Task: Look for space in Zherdevka, Russia from 12th August, 2023 to 16th August, 2023 for 8 adults in price range Rs.10000 to Rs.16000. Place can be private room with 8 bedrooms having 8 beds and 8 bathrooms. Property type can be house, flat, guest house, hotel. Amenities needed are: wifi, TV, free parkinig on premises, gym, breakfast. Booking option can be shelf check-in. Required host language is English.
Action: Mouse moved to (401, 109)
Screenshot: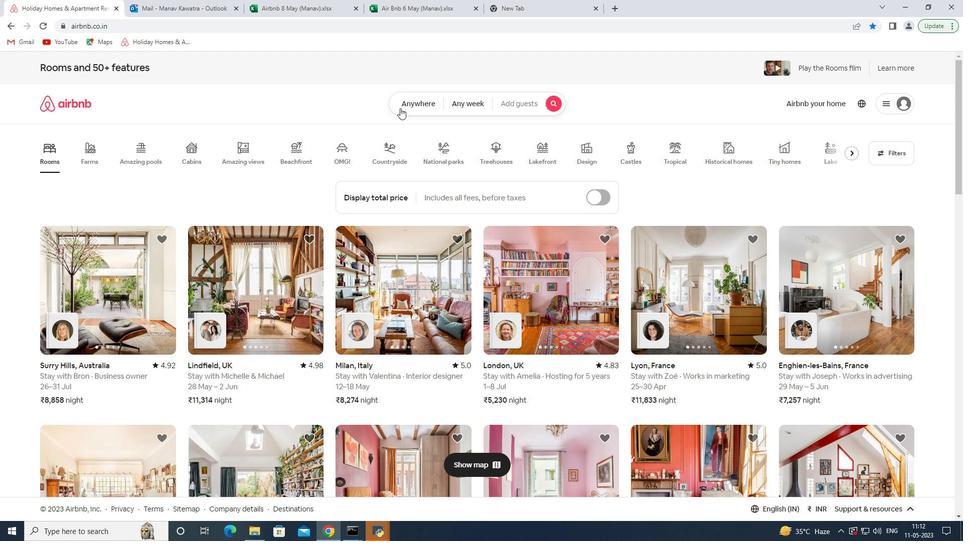 
Action: Mouse pressed left at (401, 109)
Screenshot: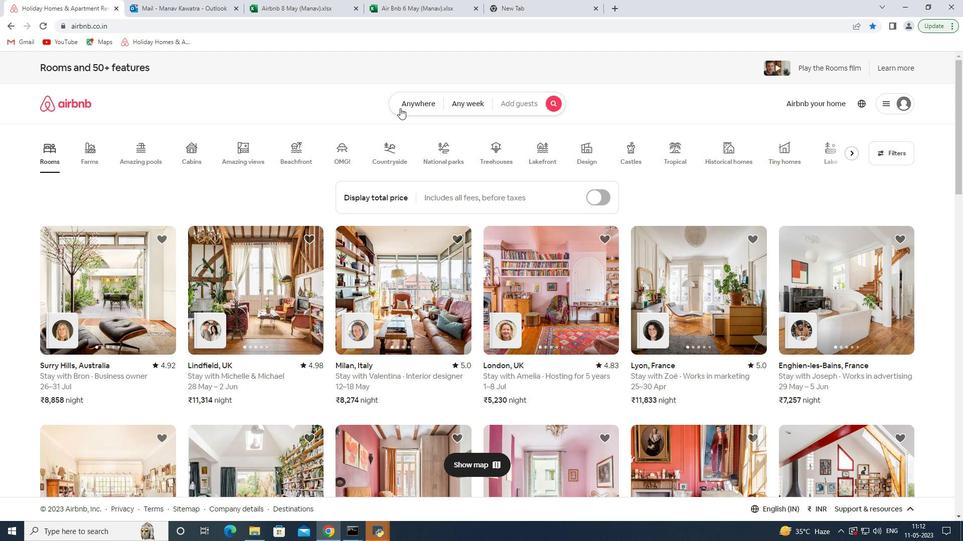 
Action: Mouse moved to (369, 144)
Screenshot: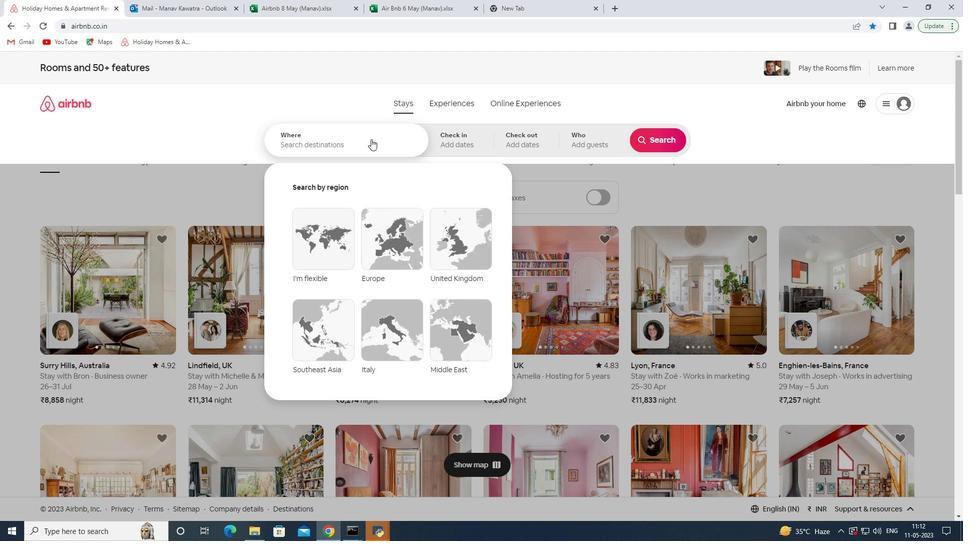
Action: Mouse pressed left at (369, 144)
Screenshot: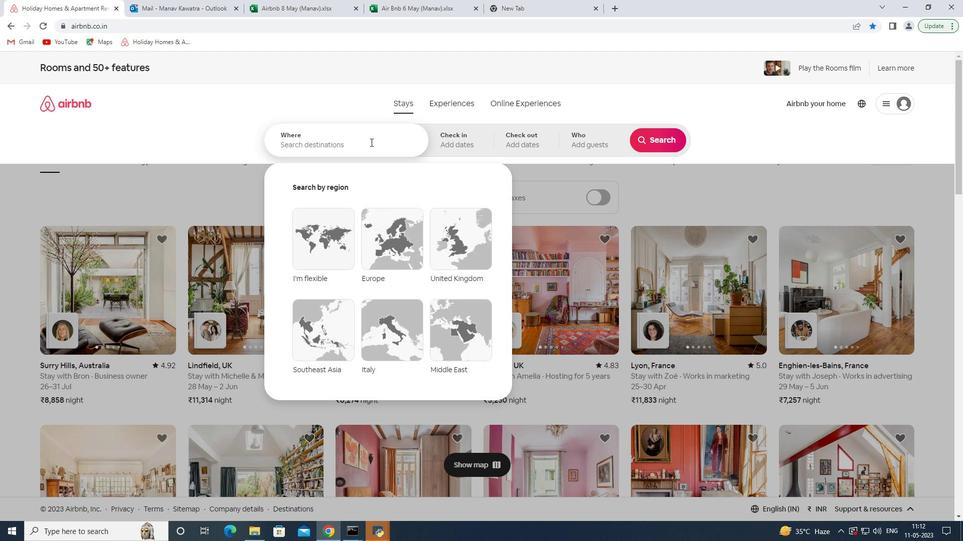 
Action: Key pressed <Key.shift><Key.shift><Key.shift><Key.shift><Key.shift><Key.shift><Key.shift><Key.shift><Key.shift><Key.shift>Zherdevka<Key.space><Key.shift><Key.shift><Key.shift>Russia<Key.space><Key.enter>
Screenshot: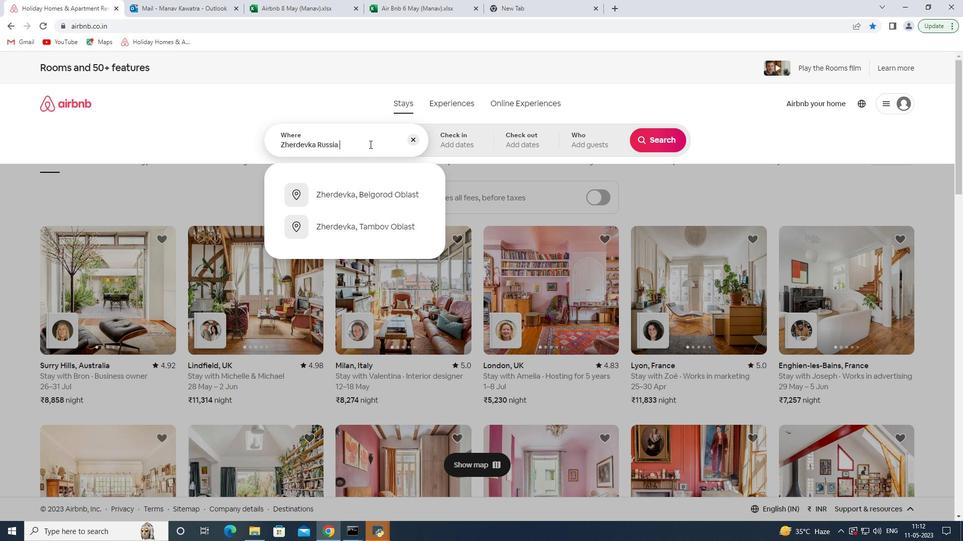 
Action: Mouse moved to (649, 217)
Screenshot: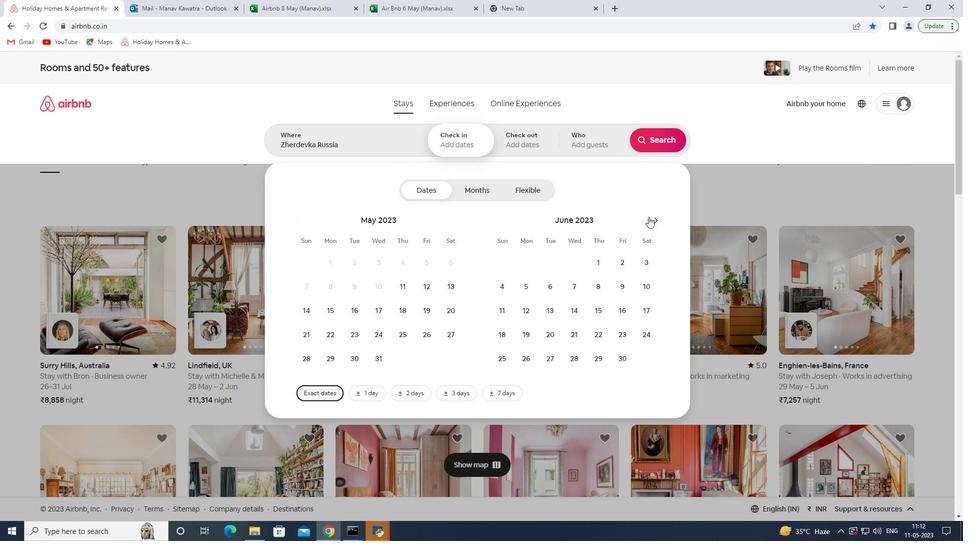 
Action: Mouse pressed left at (649, 217)
Screenshot: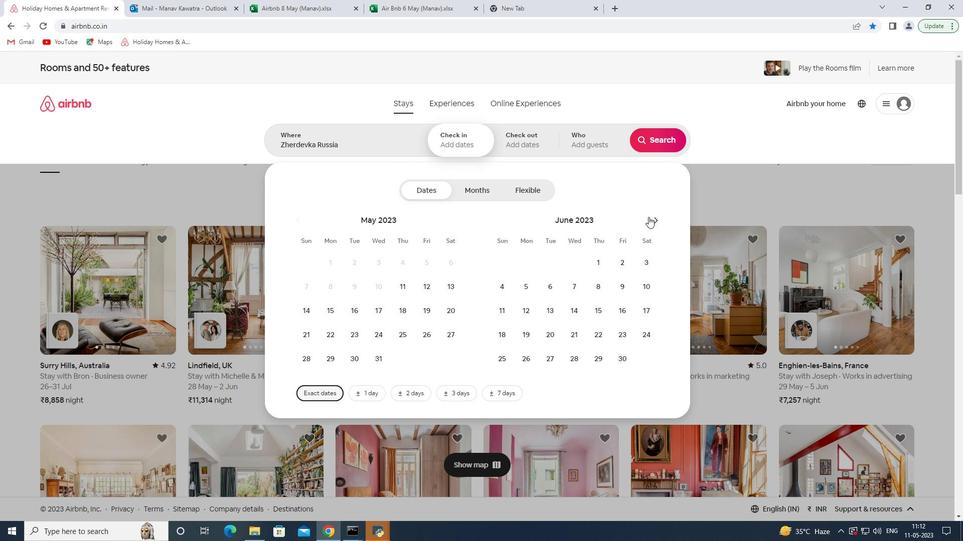 
Action: Mouse pressed left at (649, 217)
Screenshot: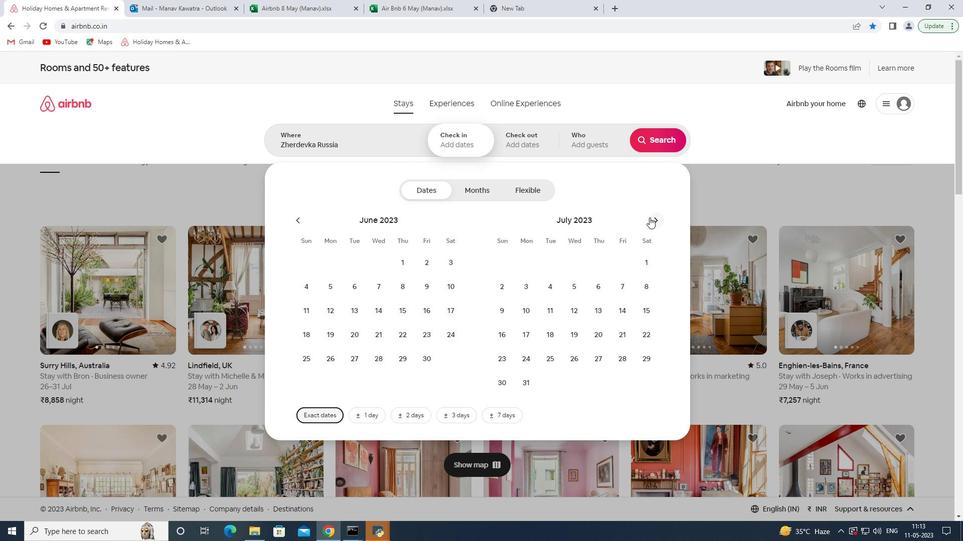 
Action: Mouse moved to (648, 285)
Screenshot: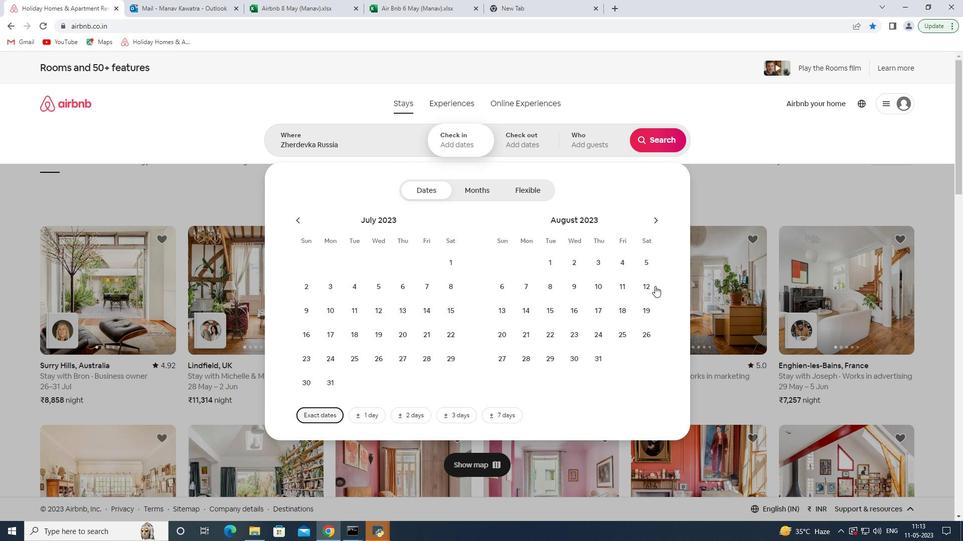 
Action: Mouse pressed left at (648, 285)
Screenshot: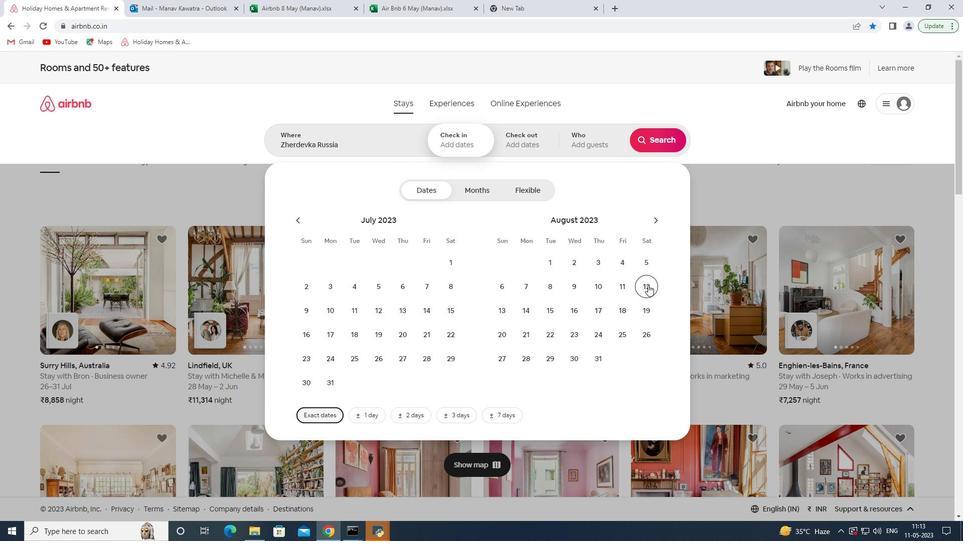 
Action: Mouse moved to (651, 218)
Screenshot: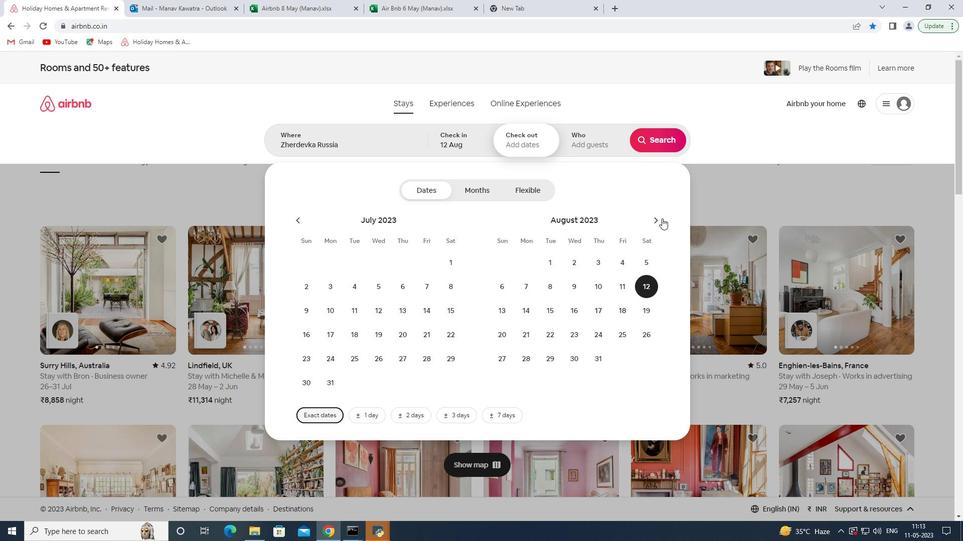 
Action: Mouse pressed left at (651, 218)
Screenshot: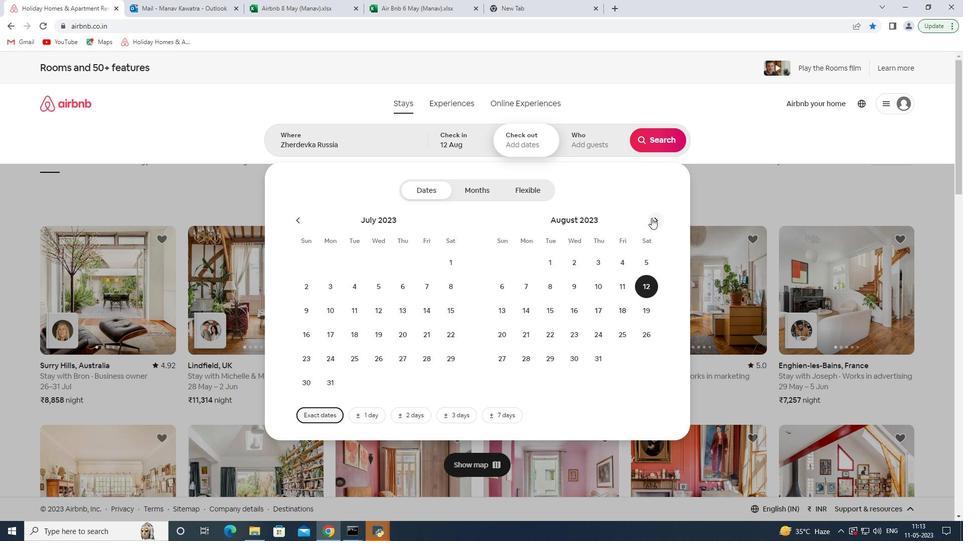 
Action: Mouse moved to (375, 319)
Screenshot: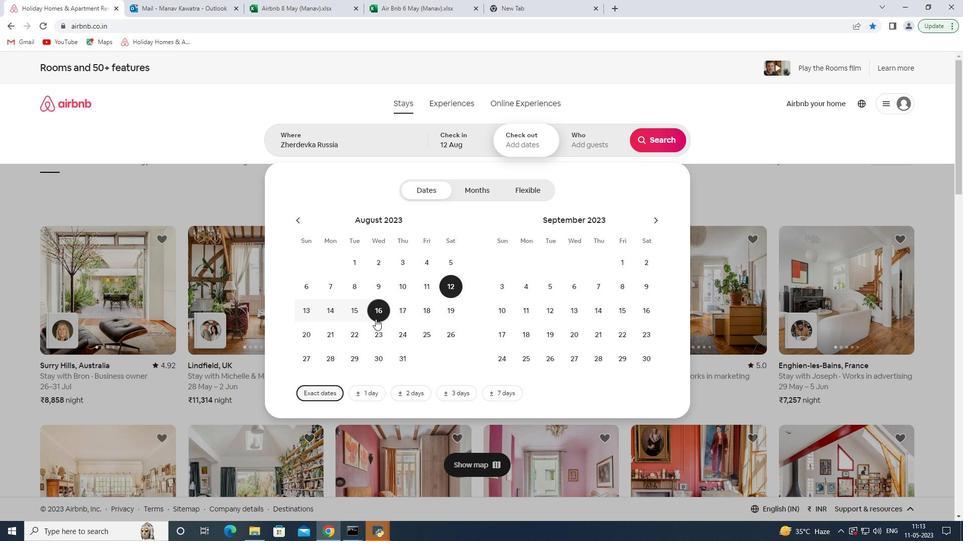 
Action: Mouse pressed left at (375, 319)
Screenshot: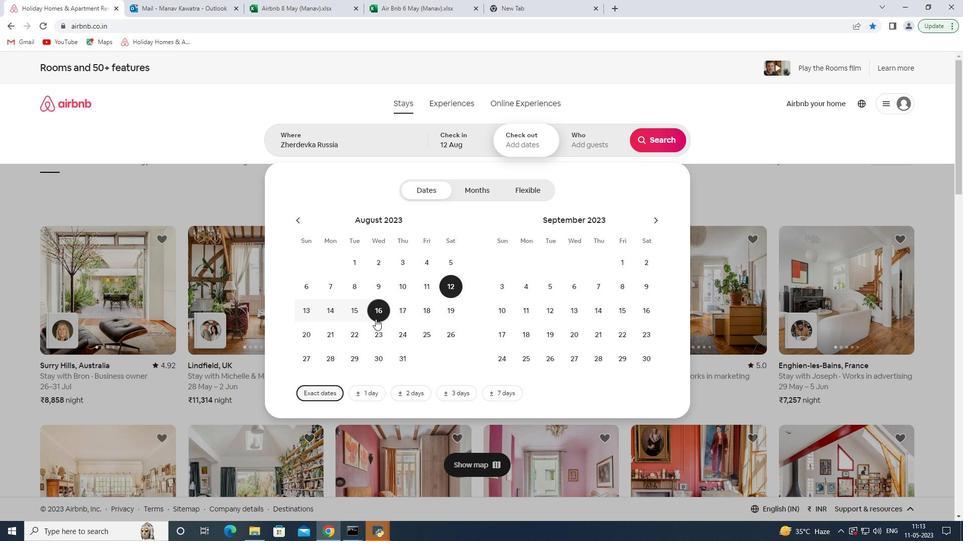 
Action: Mouse moved to (599, 147)
Screenshot: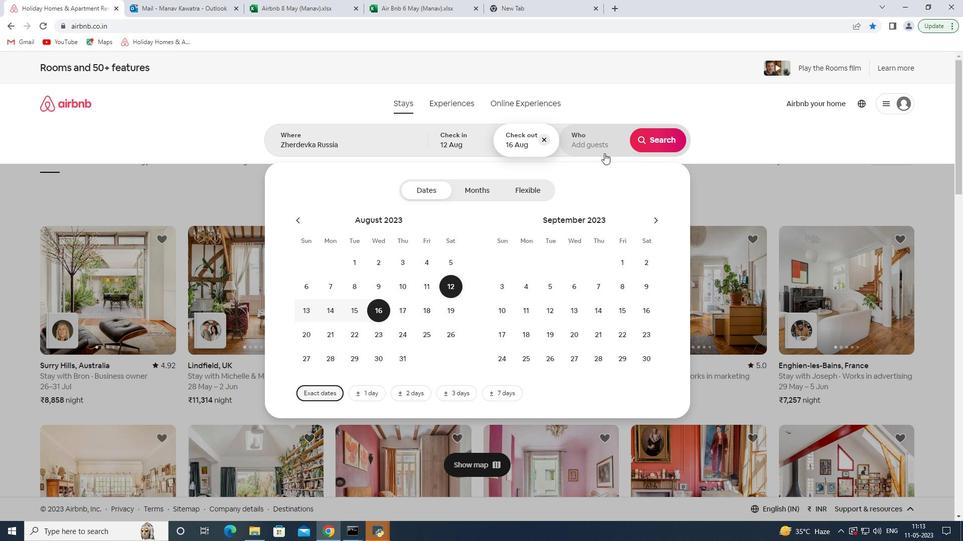 
Action: Mouse pressed left at (599, 147)
Screenshot: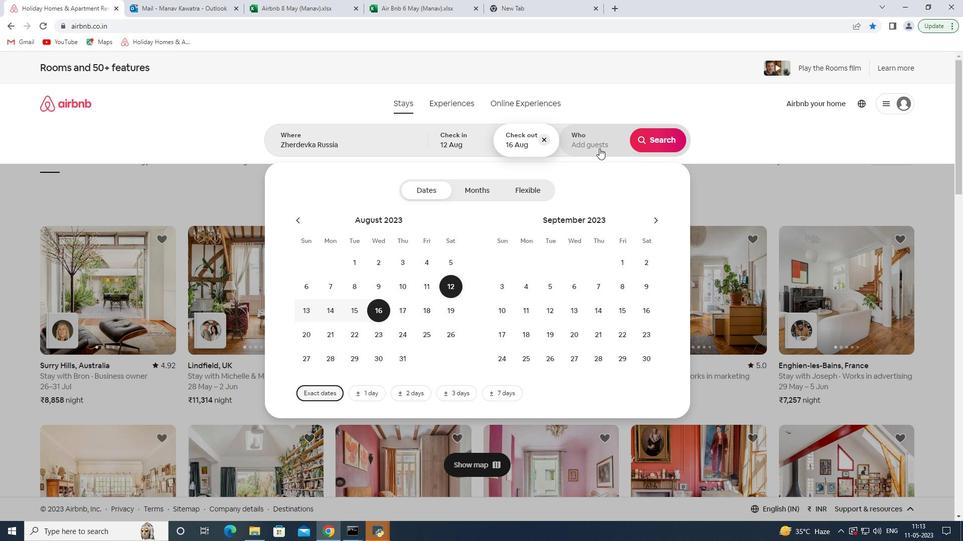 
Action: Mouse moved to (665, 197)
Screenshot: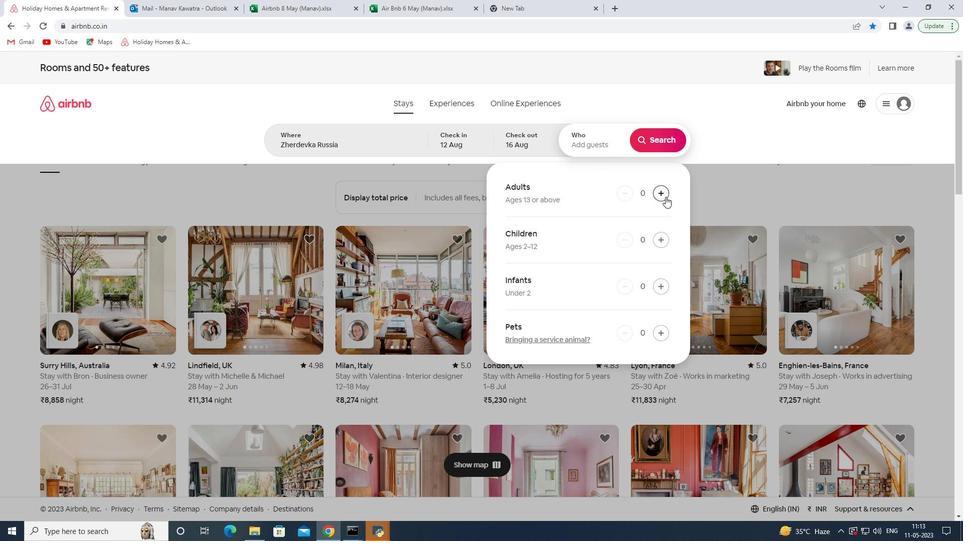 
Action: Mouse pressed left at (665, 197)
Screenshot: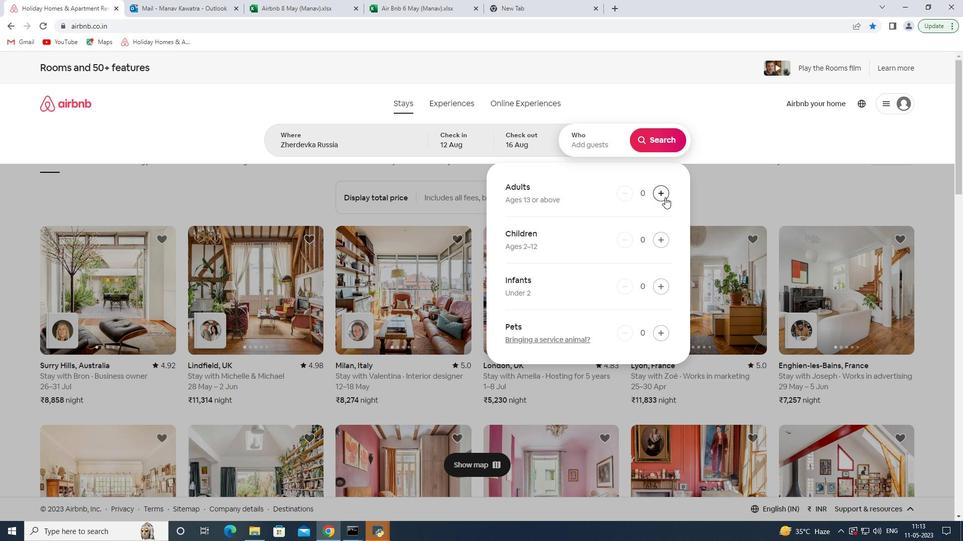 
Action: Mouse moved to (662, 197)
Screenshot: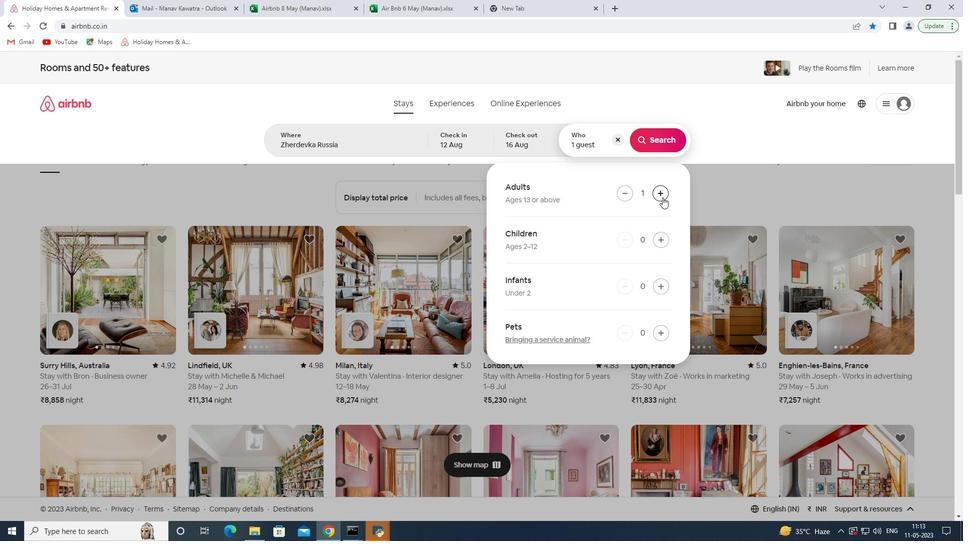 
Action: Mouse pressed left at (662, 197)
Screenshot: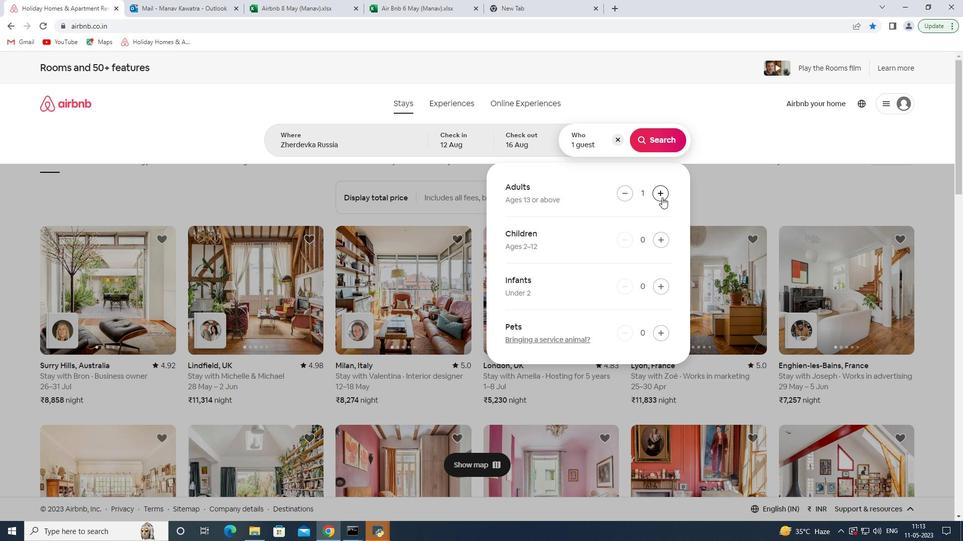 
Action: Mouse pressed left at (662, 197)
Screenshot: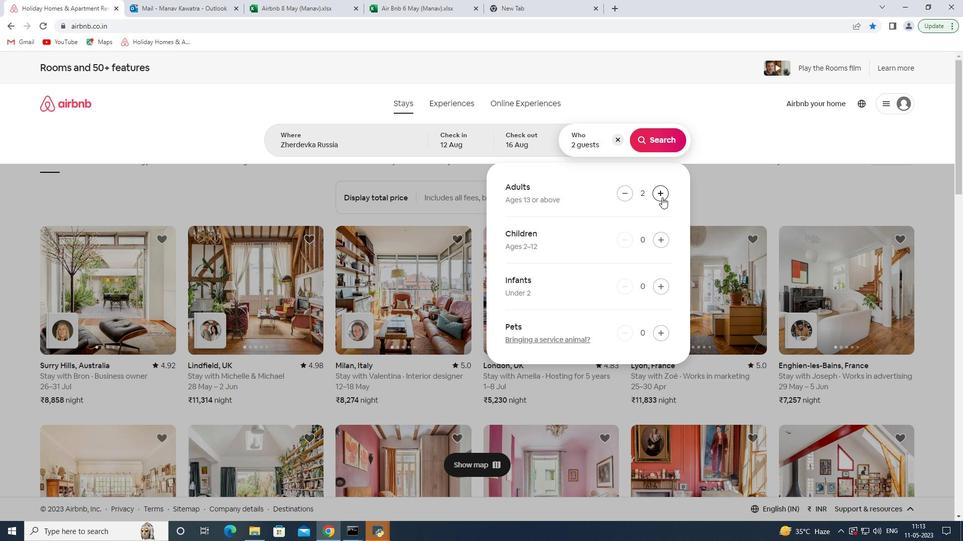 
Action: Mouse pressed left at (662, 197)
Screenshot: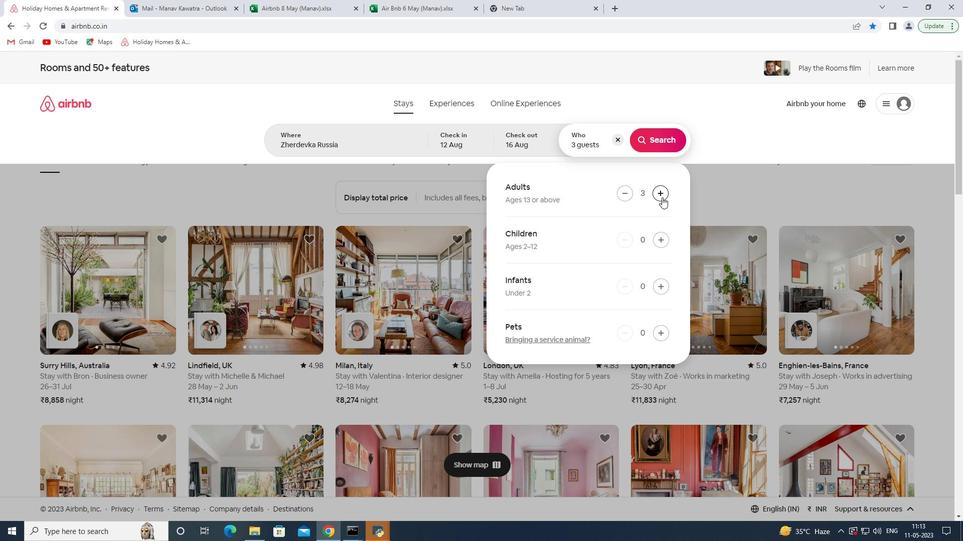
Action: Mouse pressed left at (662, 197)
Screenshot: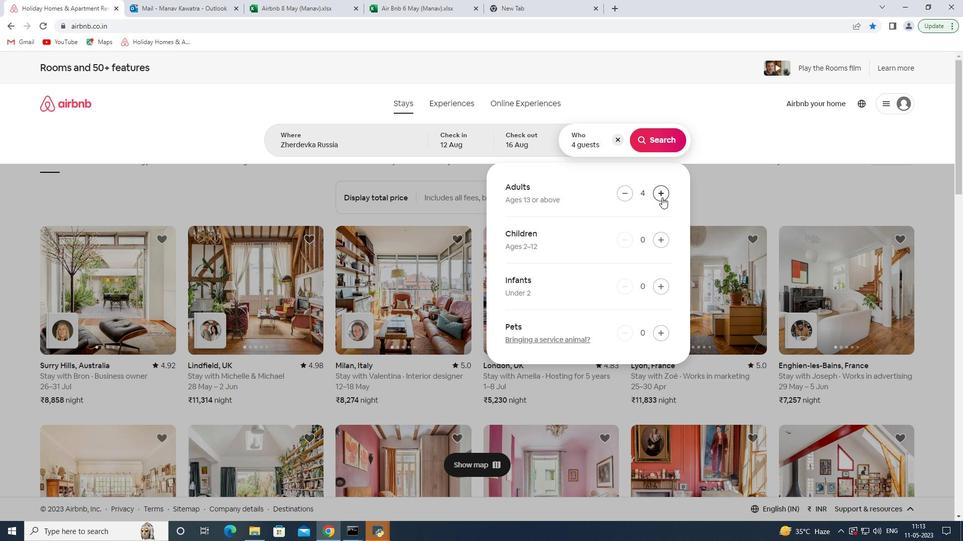 
Action: Mouse pressed left at (662, 197)
Screenshot: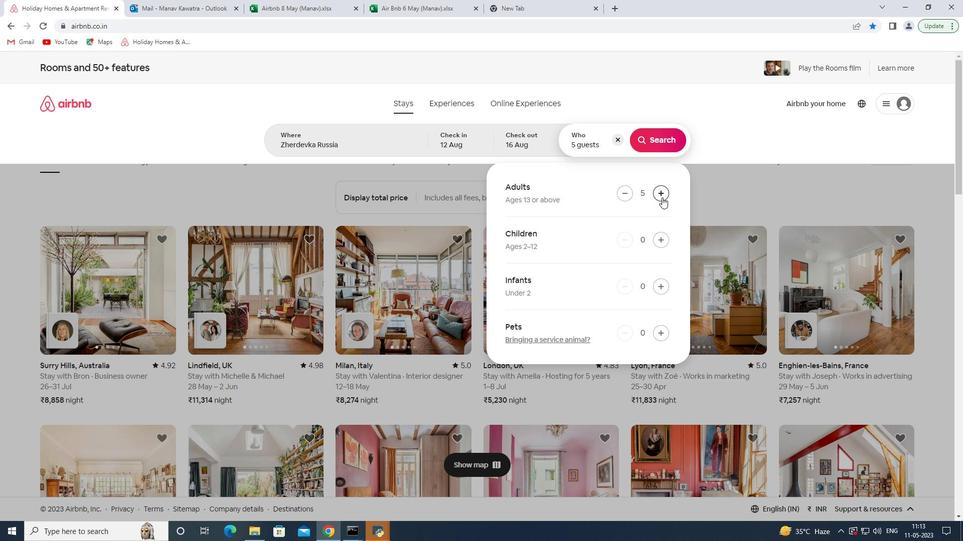 
Action: Mouse pressed left at (662, 197)
Screenshot: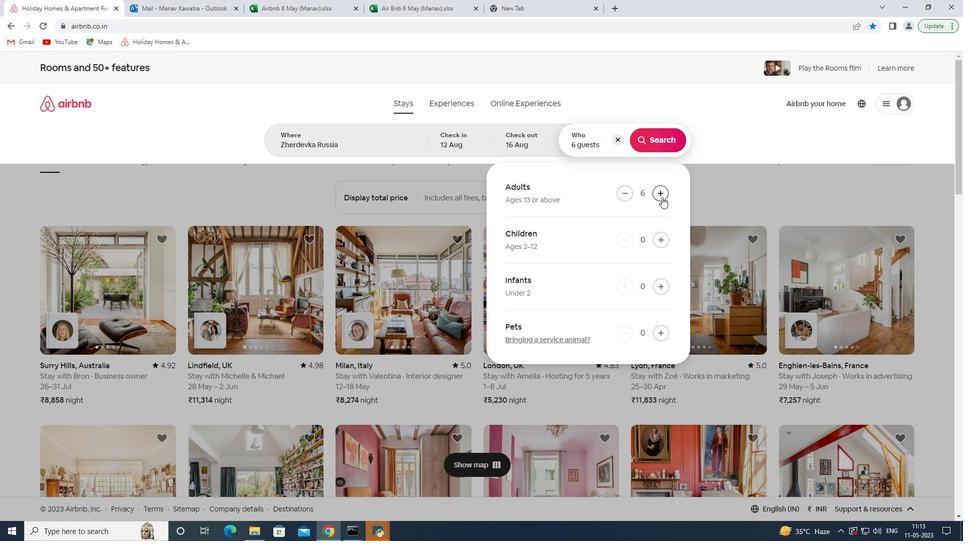 
Action: Mouse pressed left at (662, 197)
Screenshot: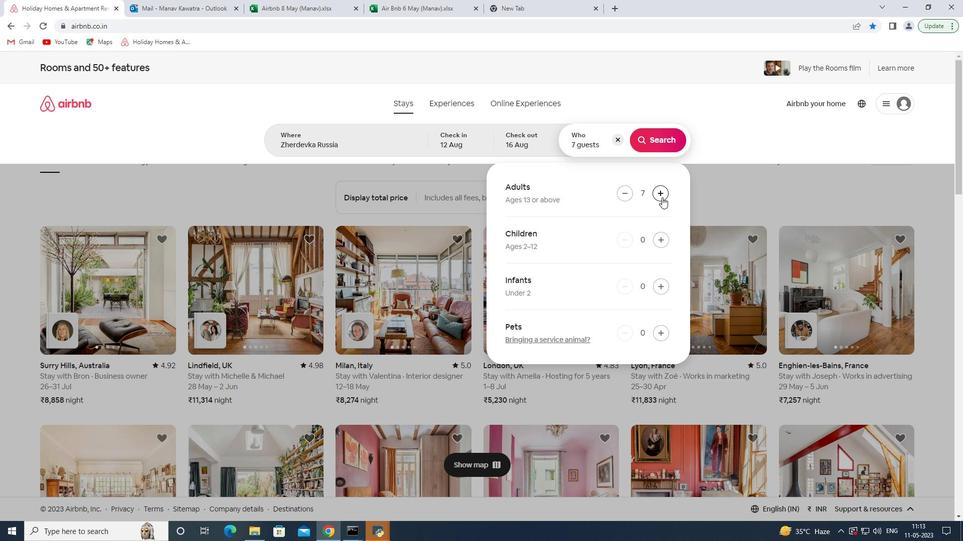 
Action: Mouse moved to (667, 142)
Screenshot: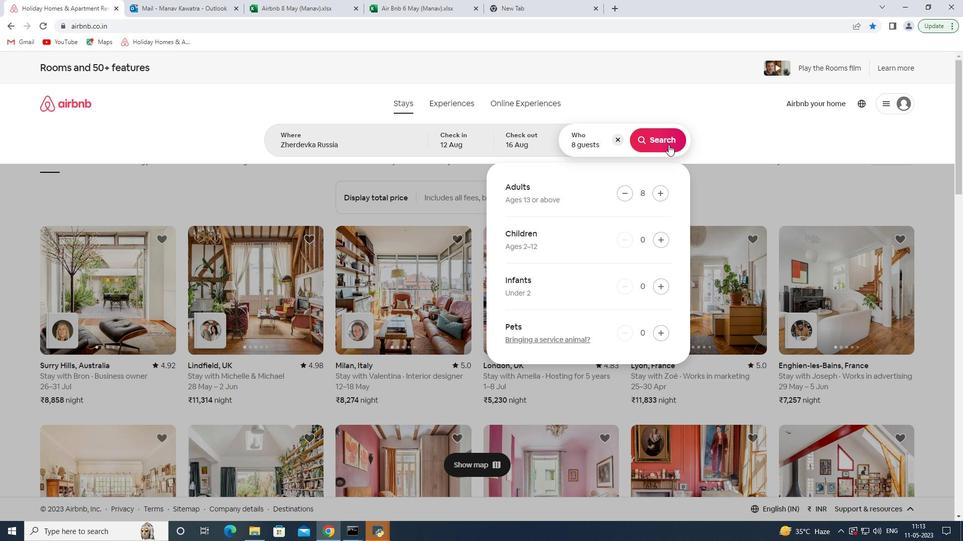 
Action: Mouse pressed left at (667, 142)
Screenshot: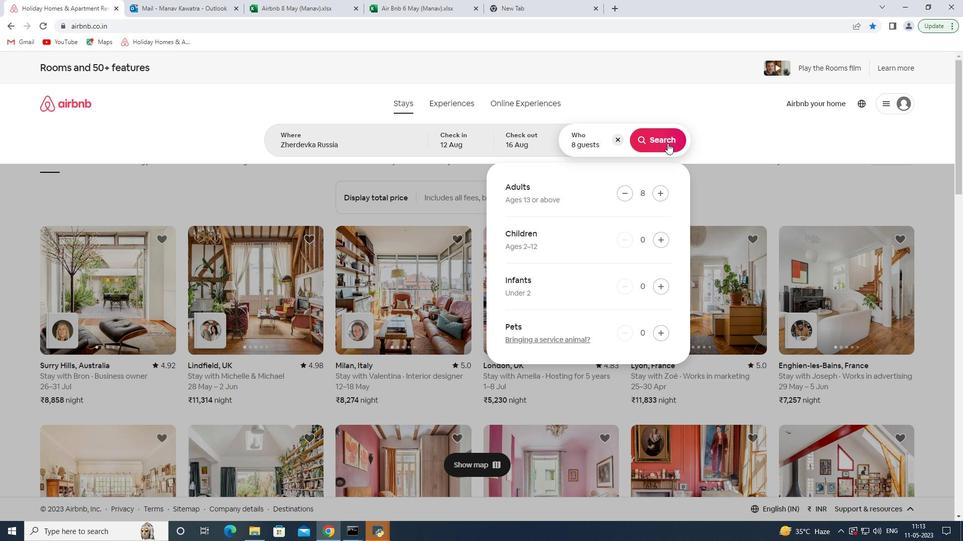 
Action: Mouse moved to (917, 108)
Screenshot: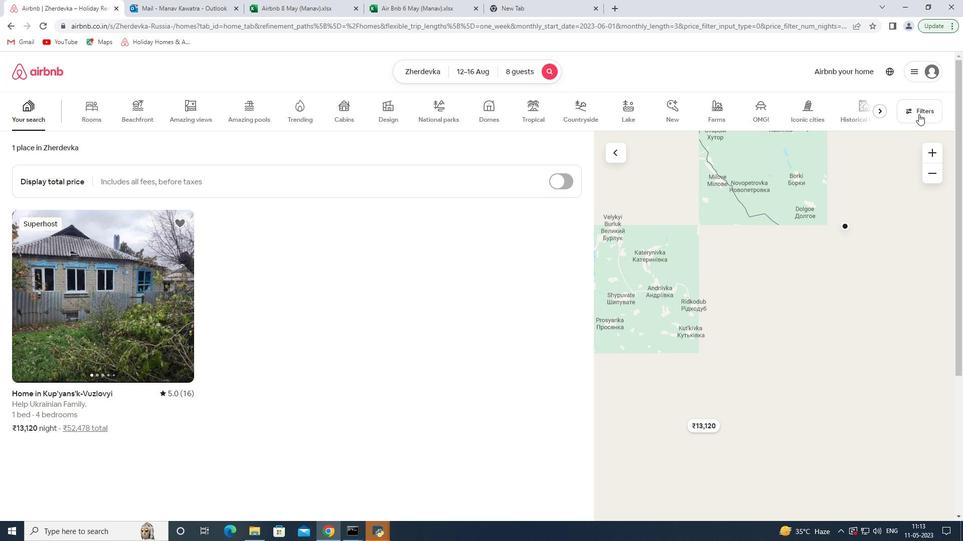 
Action: Mouse pressed left at (917, 108)
Screenshot: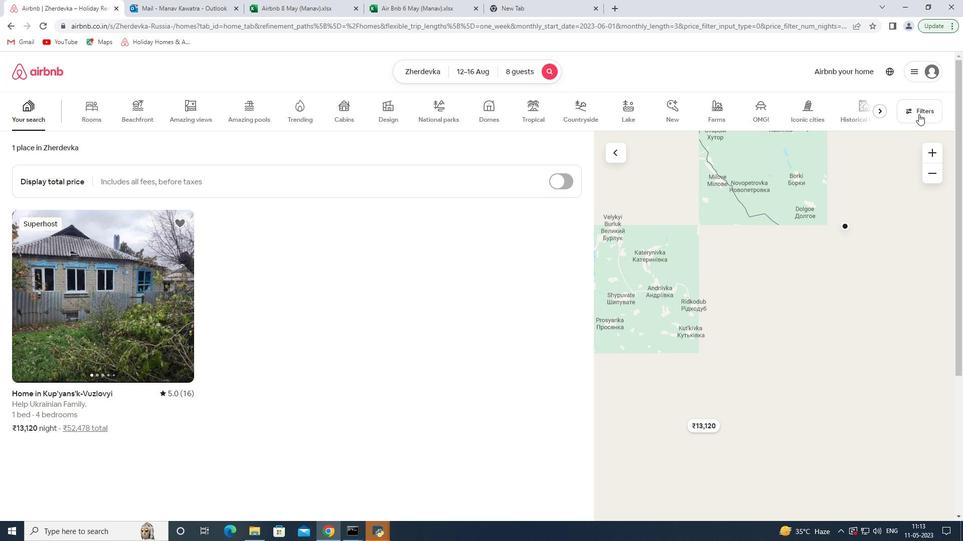 
Action: Mouse moved to (350, 361)
Screenshot: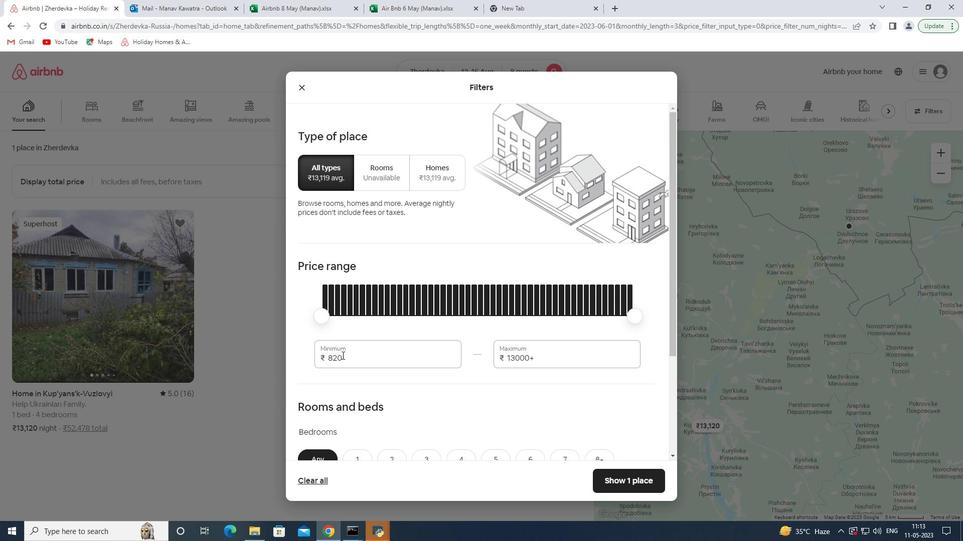 
Action: Mouse pressed left at (350, 361)
Screenshot: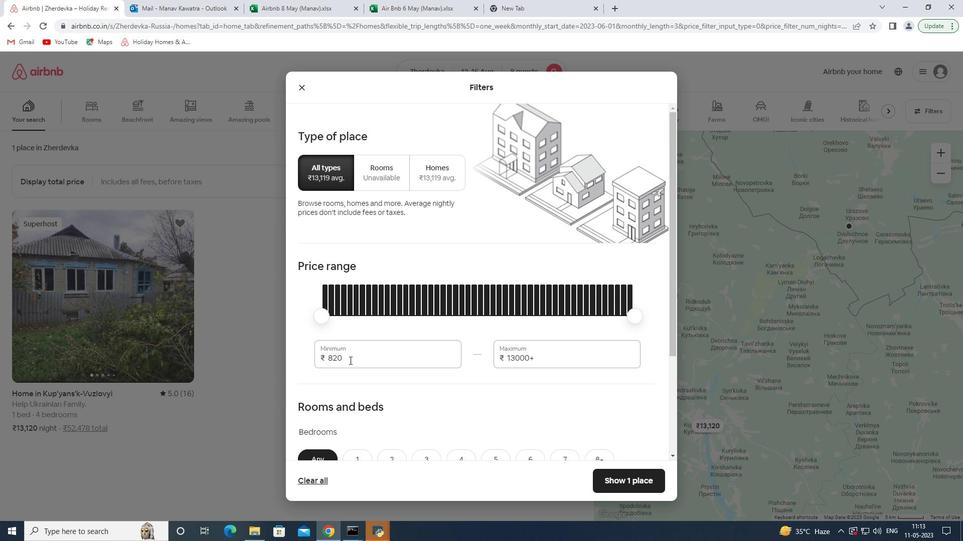 
Action: Mouse pressed left at (350, 361)
Screenshot: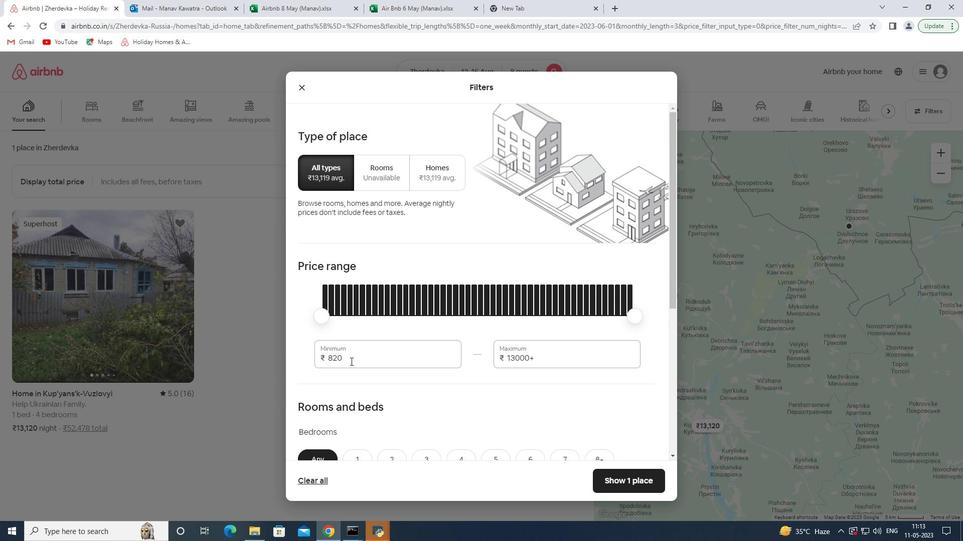 
Action: Mouse moved to (351, 361)
Screenshot: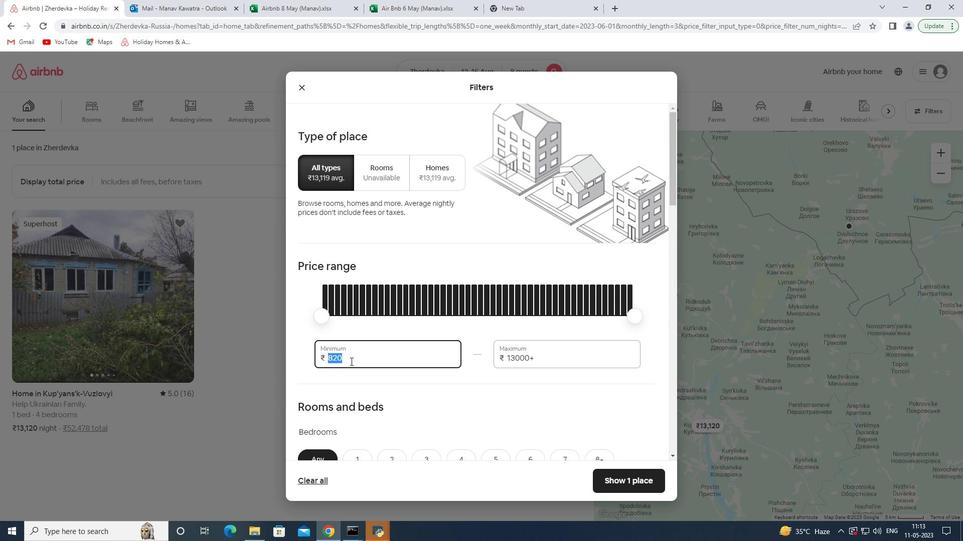 
Action: Key pressed 10000<Key.tab>16000
Screenshot: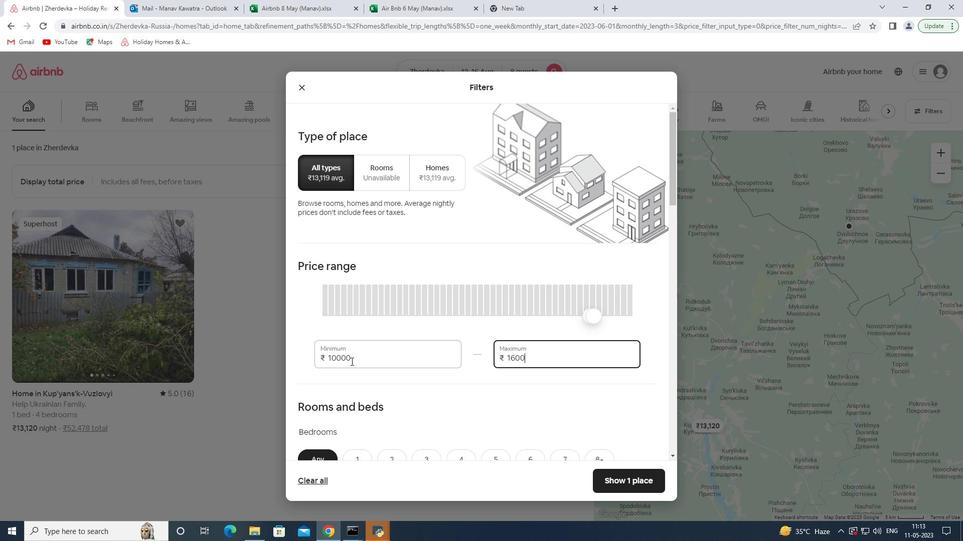 
Action: Mouse moved to (366, 356)
Screenshot: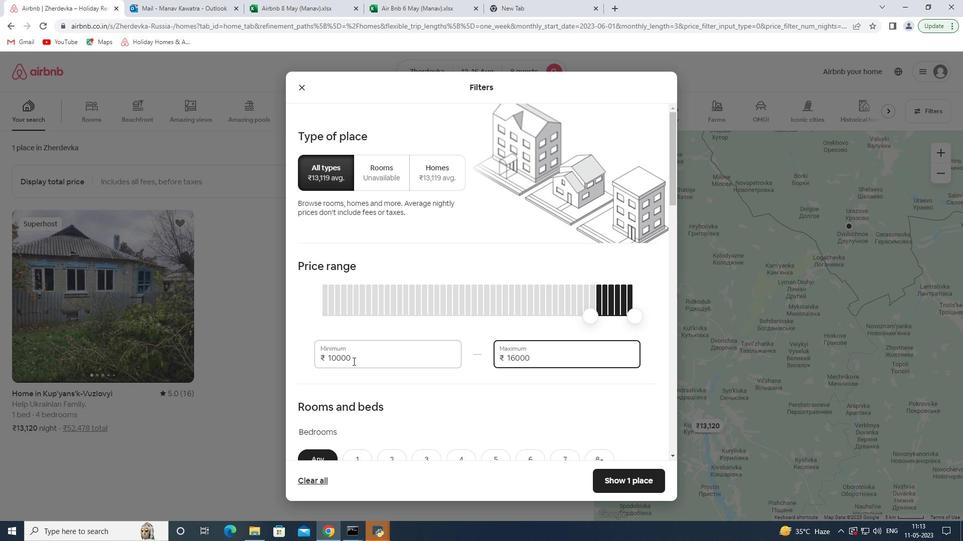 
Action: Mouse scrolled (366, 356) with delta (0, 0)
Screenshot: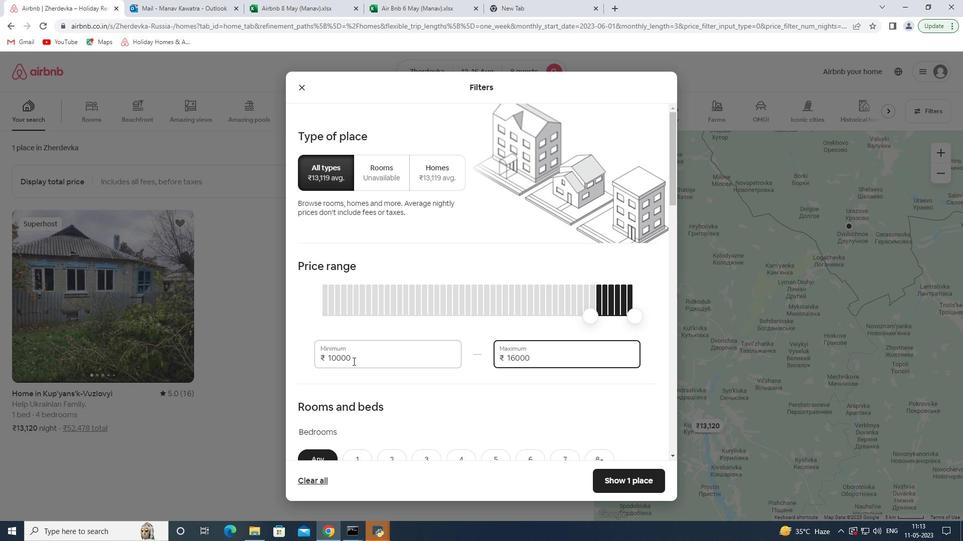 
Action: Mouse moved to (377, 352)
Screenshot: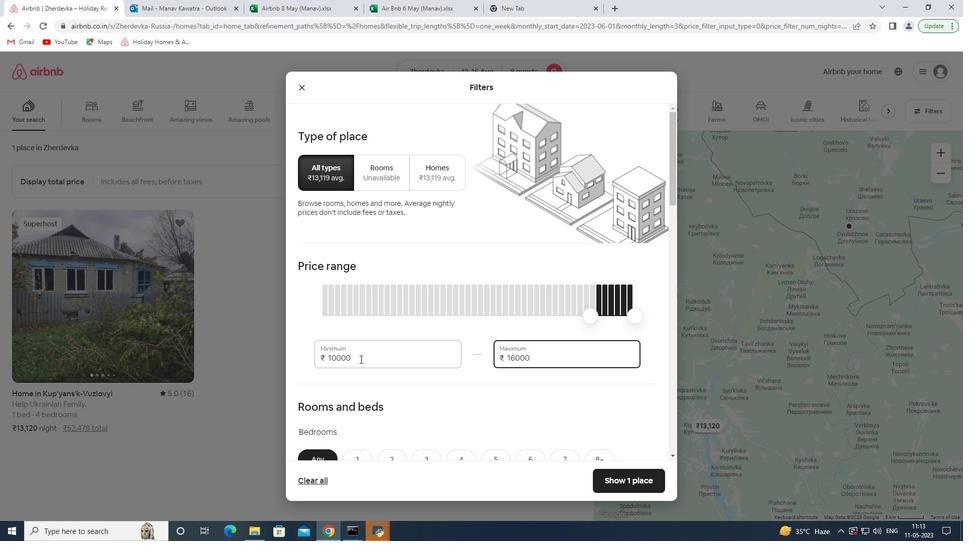 
Action: Mouse scrolled (376, 352) with delta (0, 0)
Screenshot: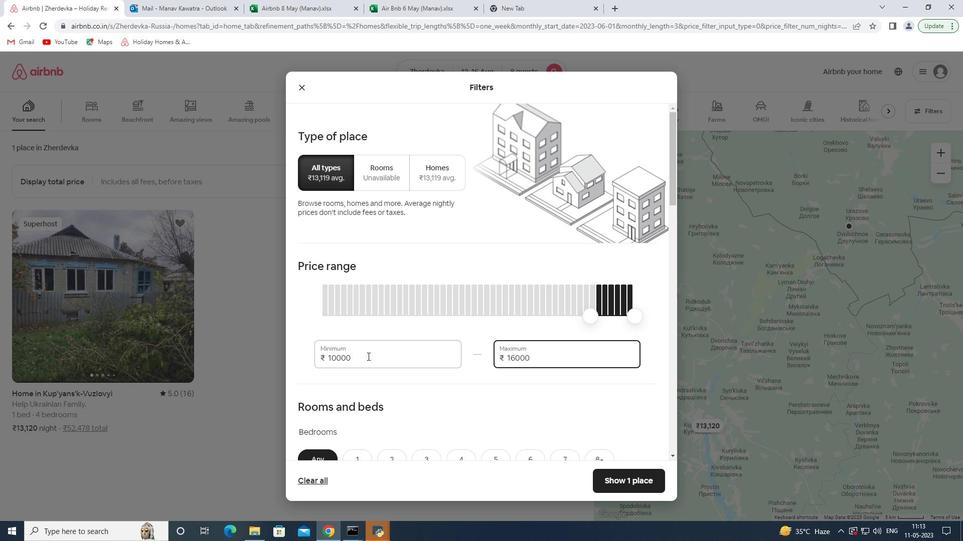 
Action: Mouse moved to (383, 349)
Screenshot: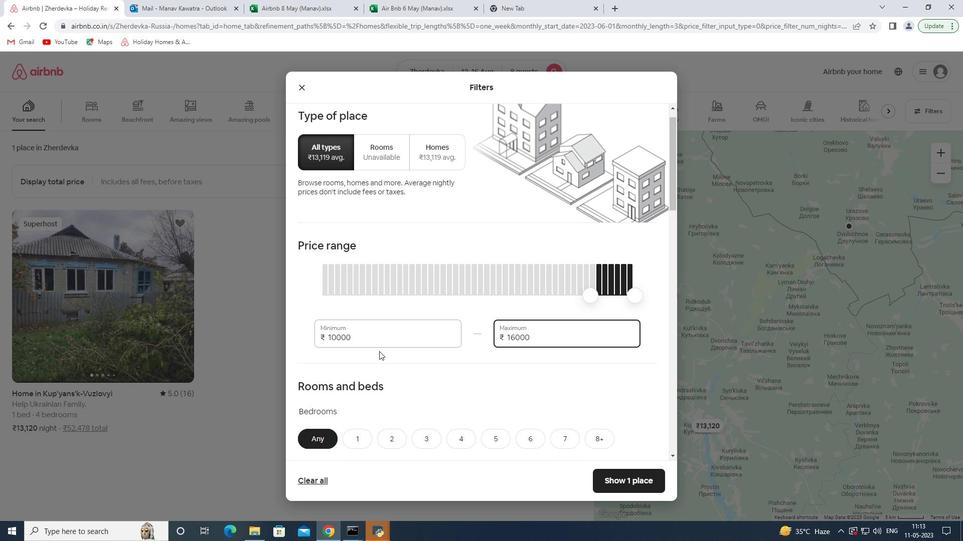 
Action: Mouse scrolled (383, 349) with delta (0, 0)
Screenshot: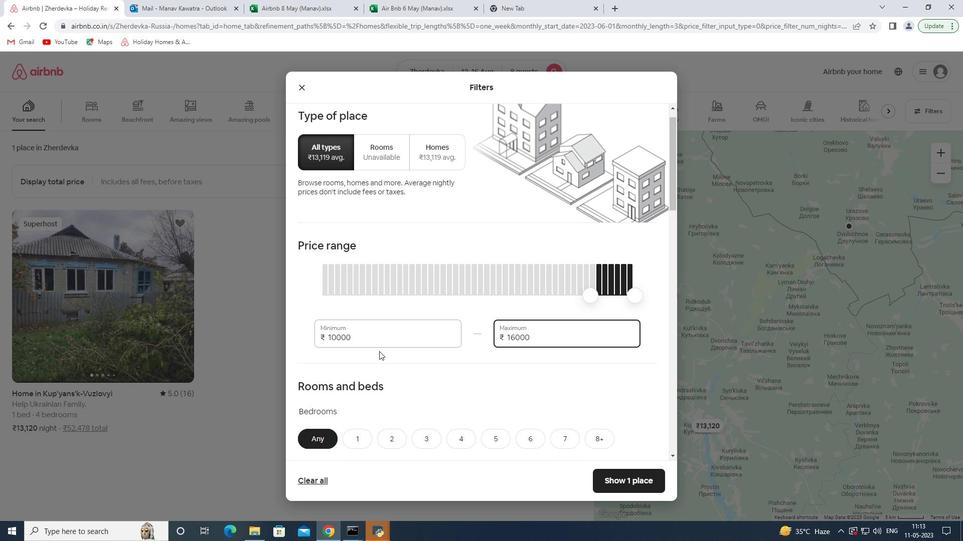 
Action: Mouse moved to (390, 347)
Screenshot: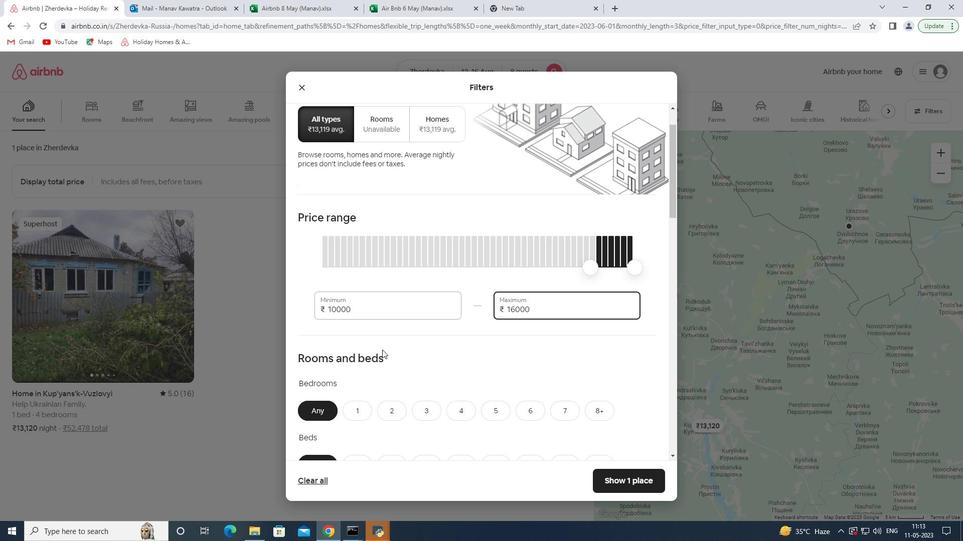 
Action: Mouse scrolled (390, 346) with delta (0, 0)
Screenshot: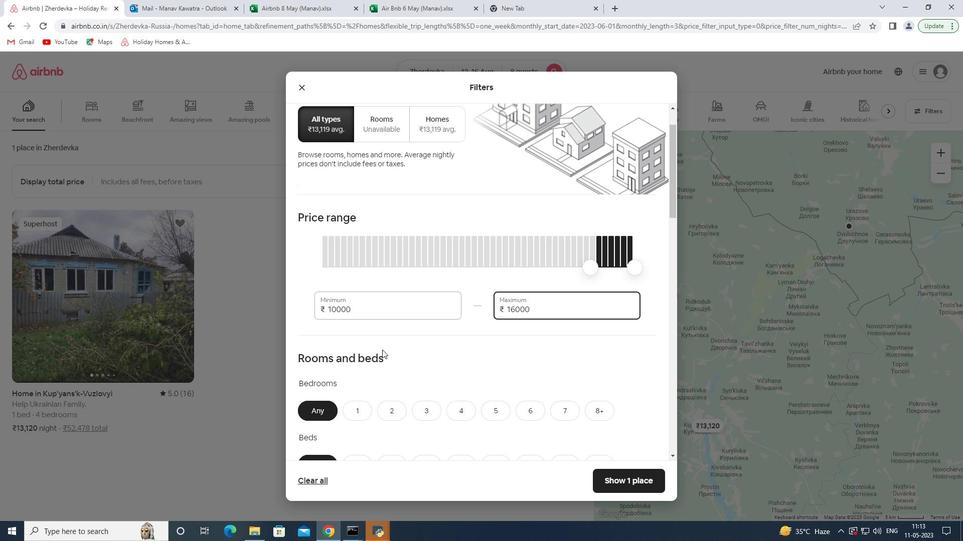 
Action: Mouse moved to (609, 258)
Screenshot: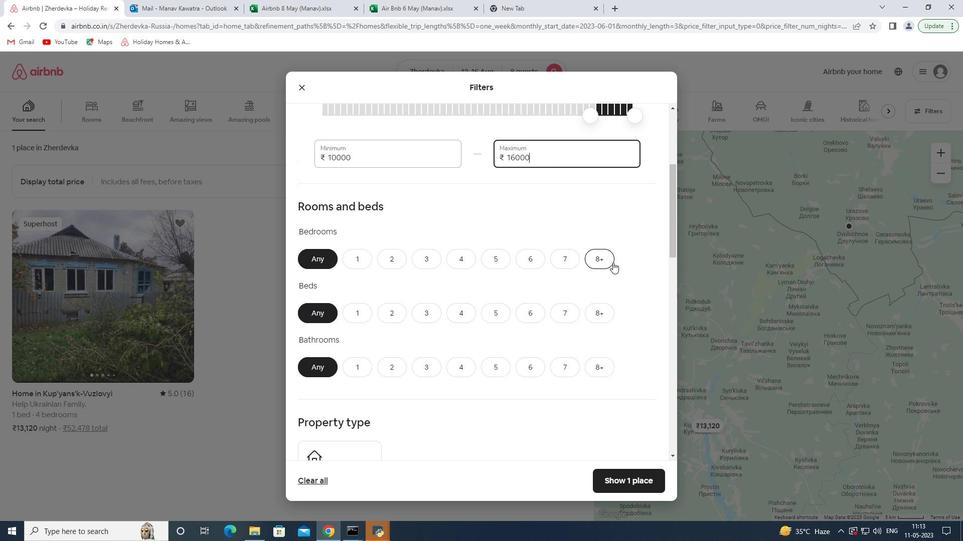 
Action: Mouse pressed left at (609, 258)
Screenshot: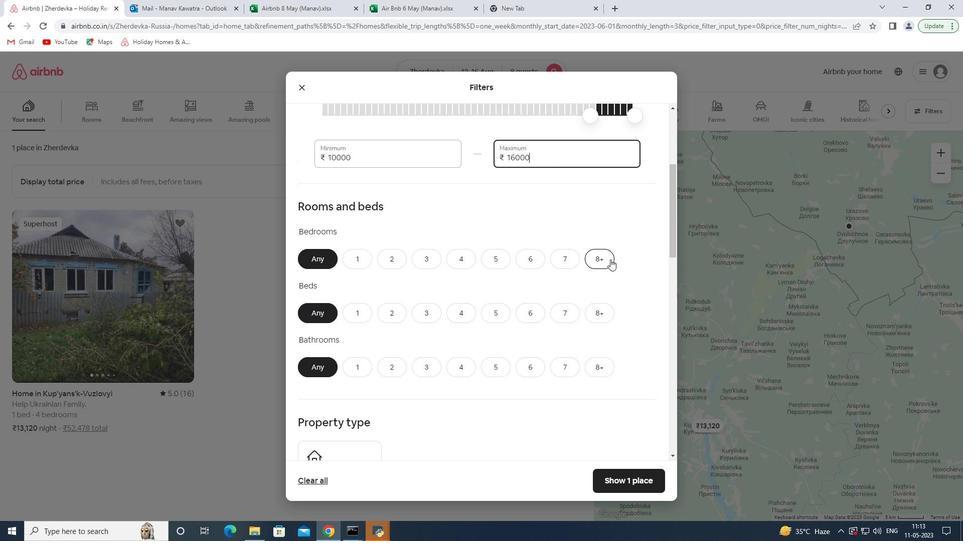 
Action: Mouse moved to (601, 308)
Screenshot: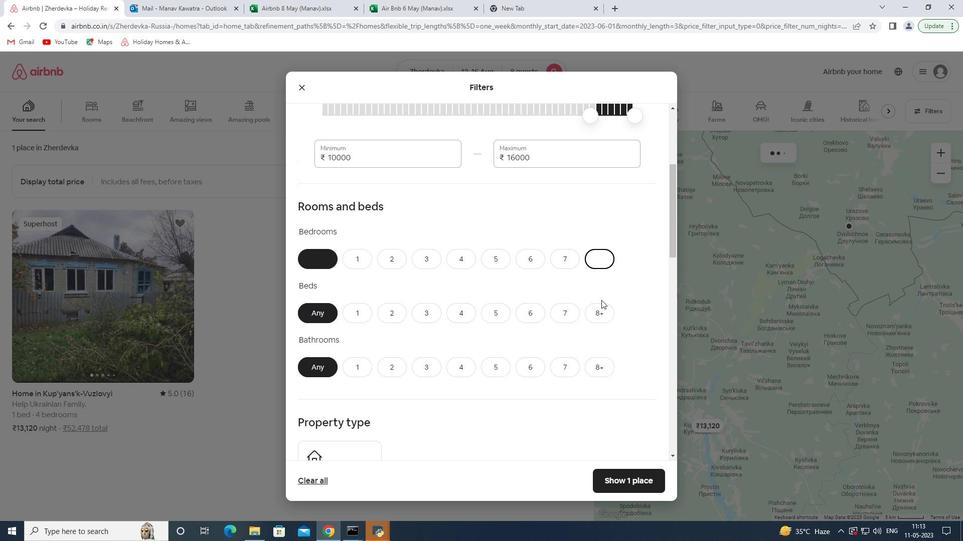 
Action: Mouse pressed left at (601, 308)
Screenshot: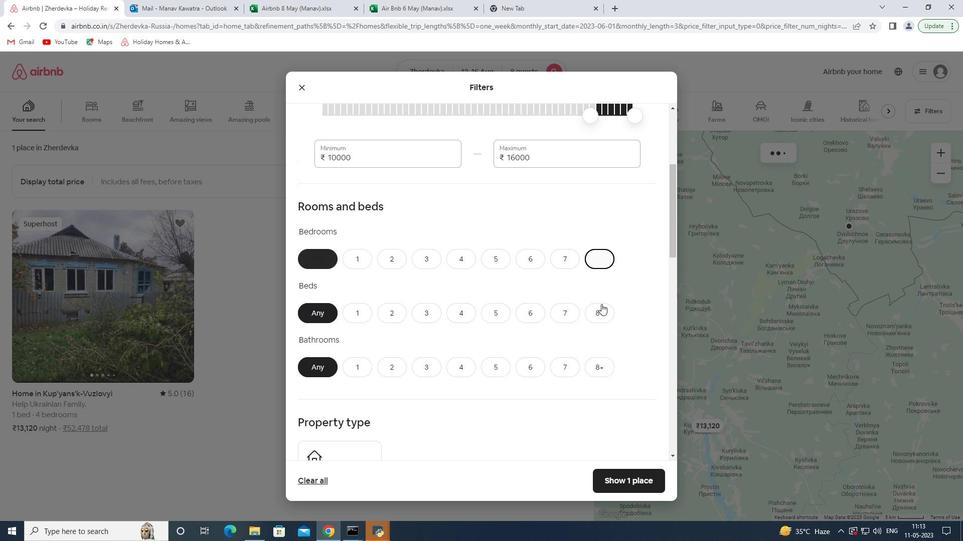 
Action: Mouse moved to (597, 367)
Screenshot: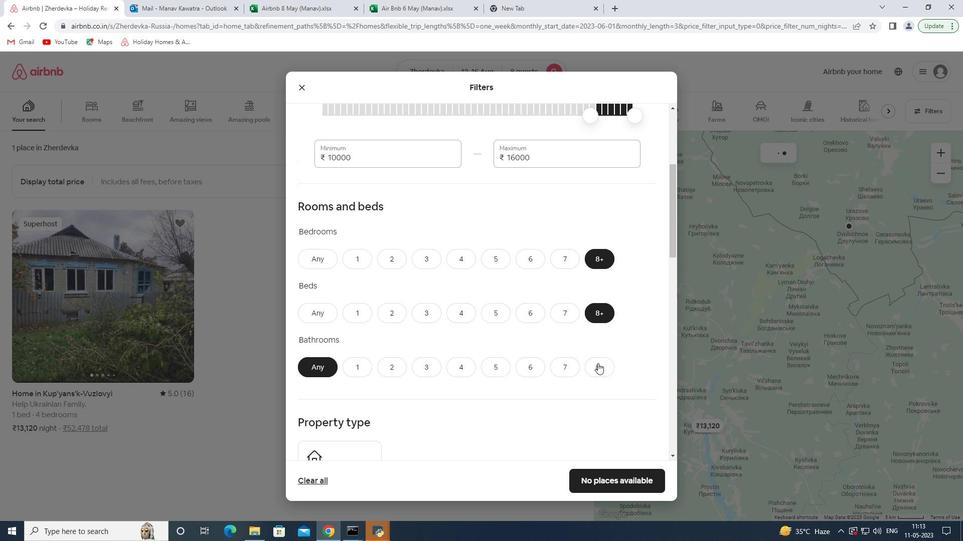 
Action: Mouse pressed left at (597, 367)
Screenshot: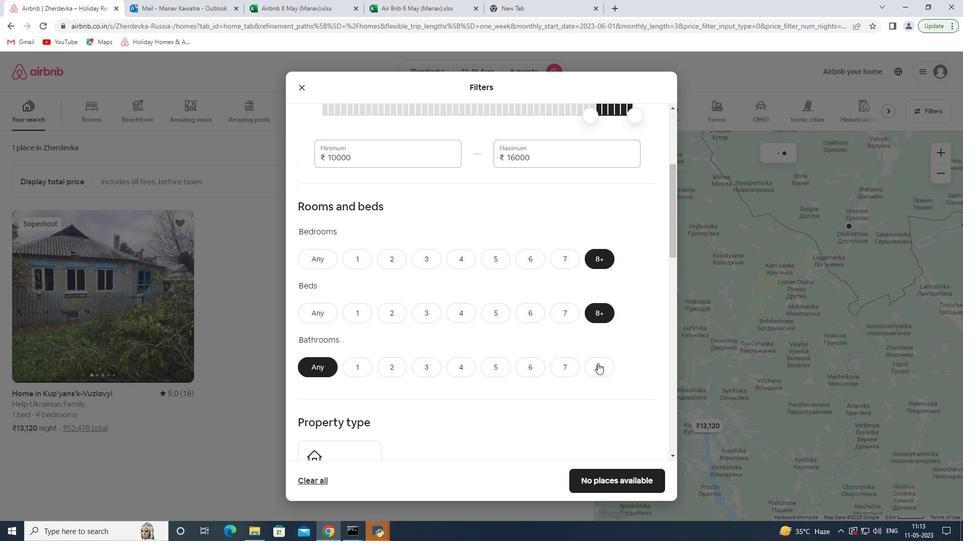 
Action: Mouse moved to (494, 355)
Screenshot: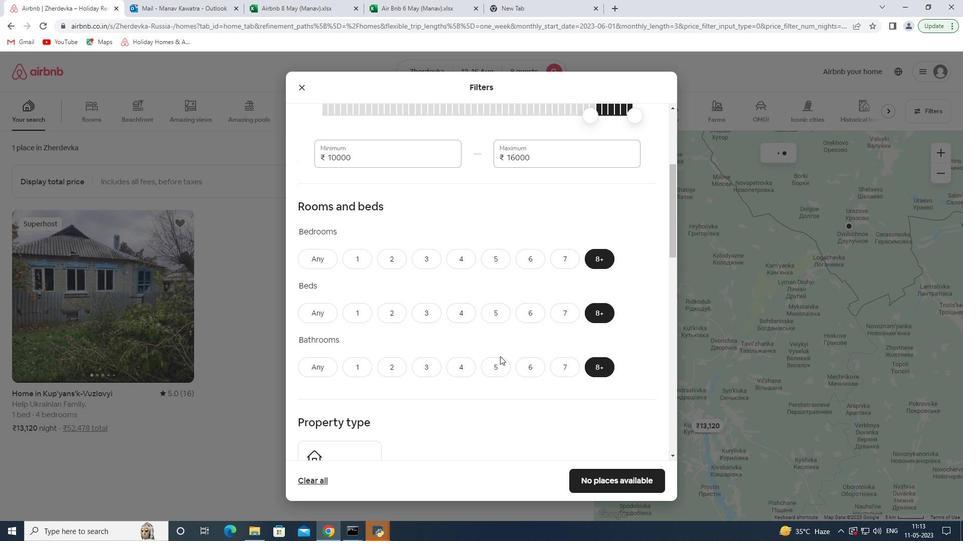 
Action: Mouse scrolled (494, 355) with delta (0, 0)
Screenshot: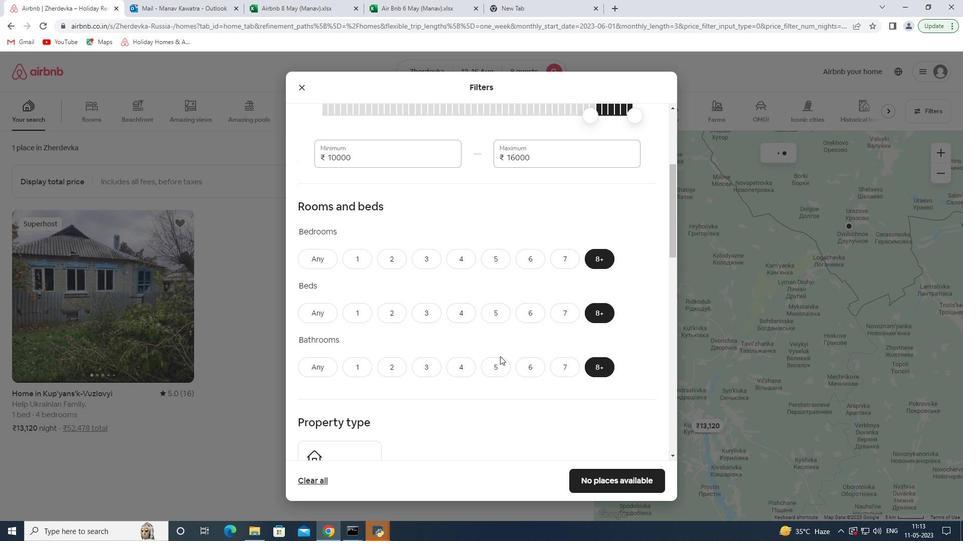 
Action: Mouse moved to (493, 355)
Screenshot: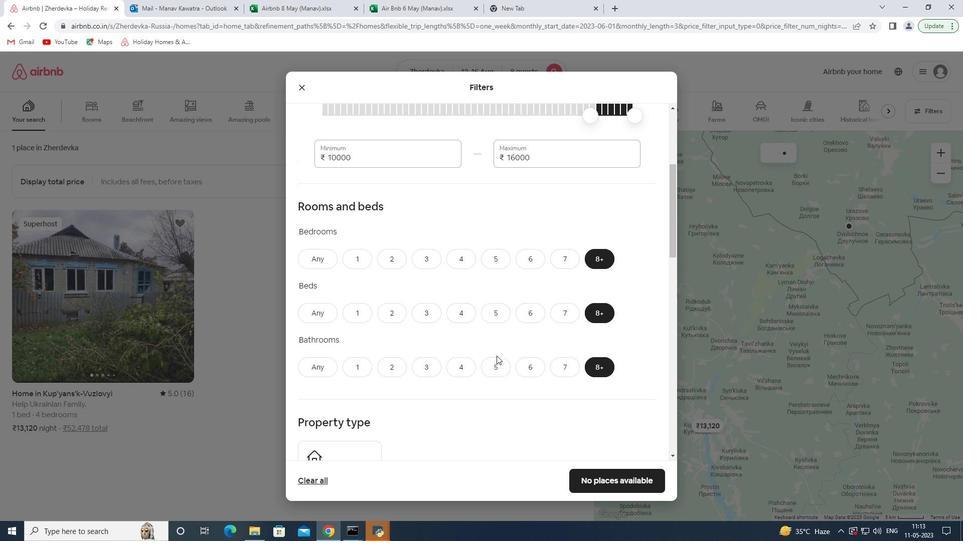 
Action: Mouse scrolled (493, 355) with delta (0, 0)
Screenshot: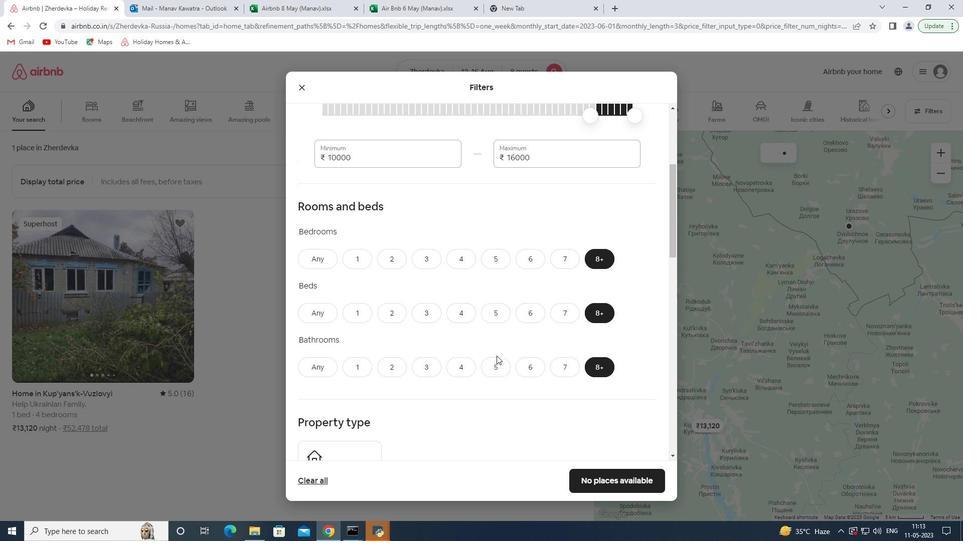 
Action: Mouse moved to (339, 348)
Screenshot: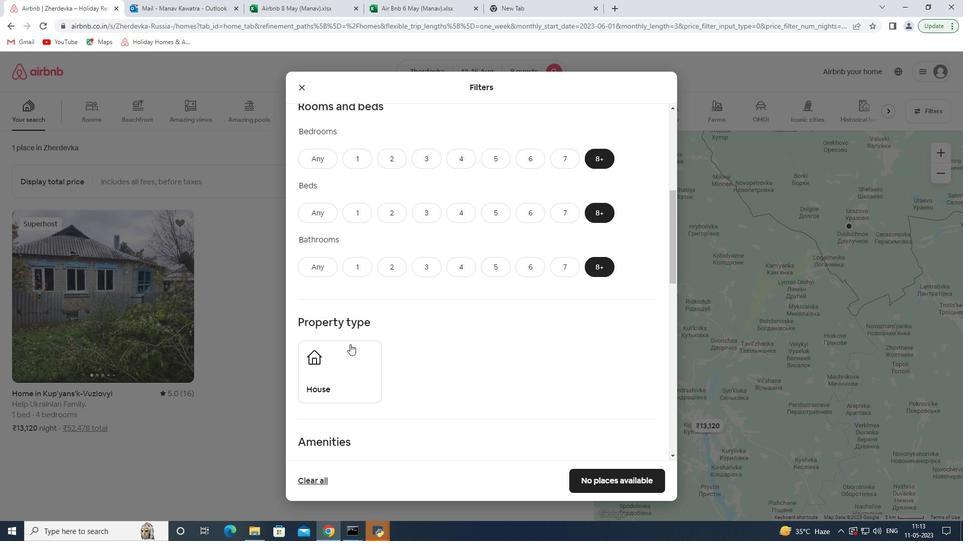 
Action: Mouse pressed left at (339, 348)
Screenshot: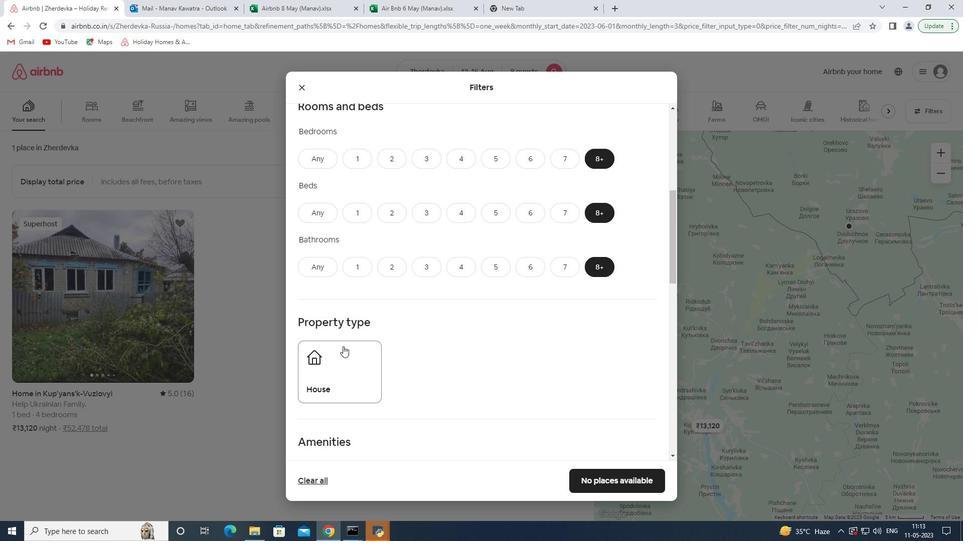 
Action: Mouse moved to (410, 322)
Screenshot: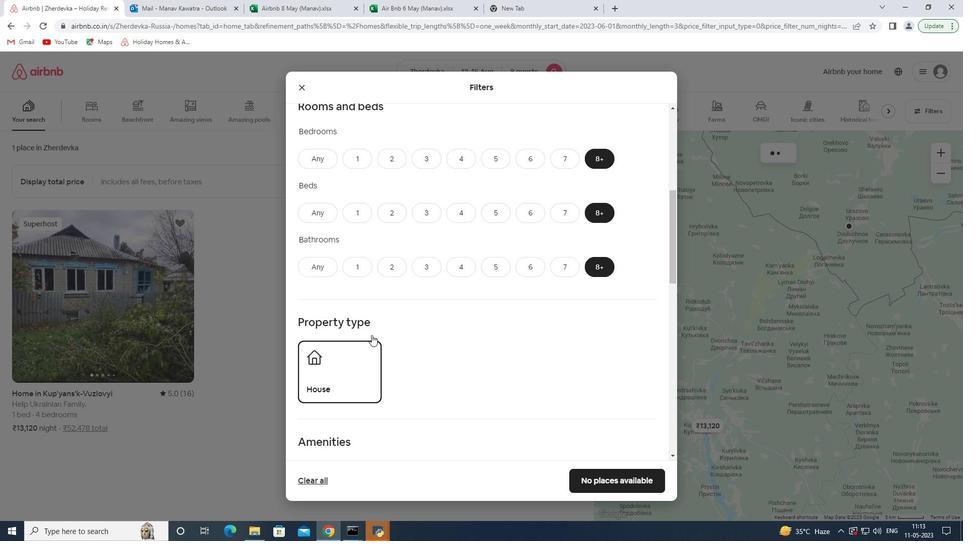 
Action: Mouse scrolled (410, 322) with delta (0, 0)
Screenshot: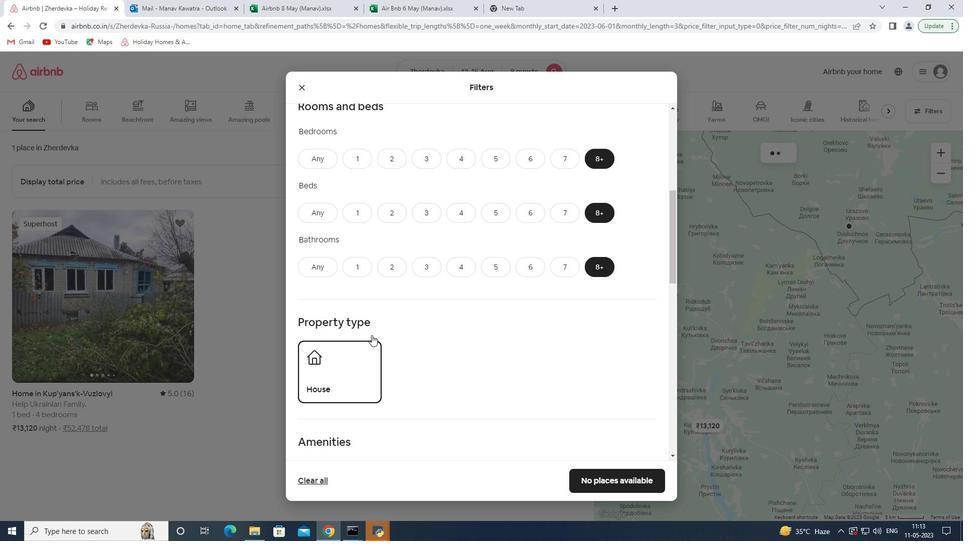 
Action: Mouse moved to (410, 322)
Screenshot: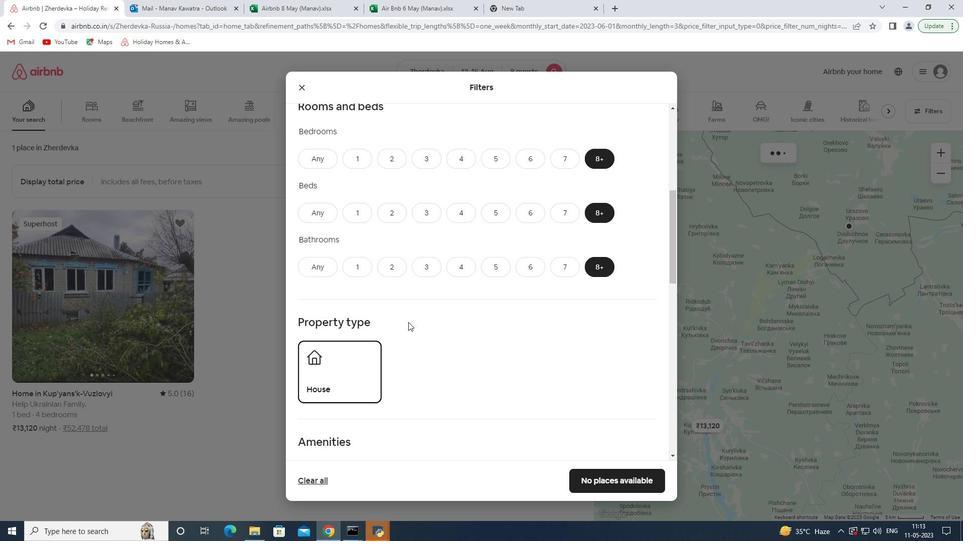 
Action: Mouse scrolled (410, 322) with delta (0, 0)
Screenshot: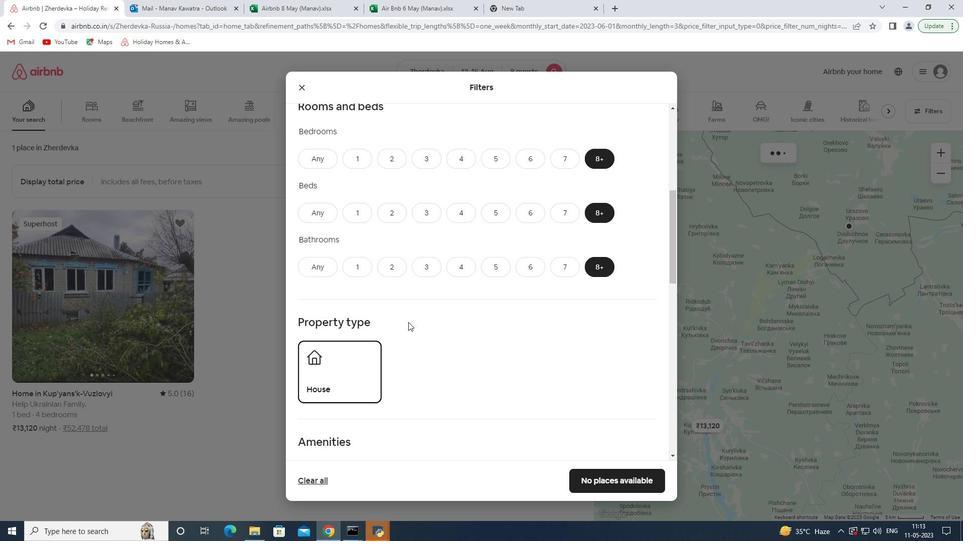 
Action: Mouse moved to (412, 322)
Screenshot: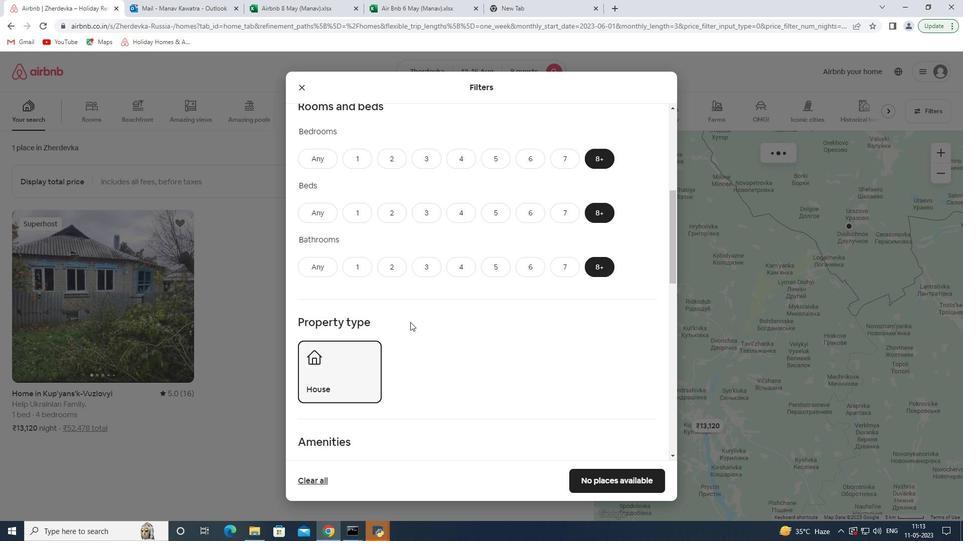 
Action: Mouse scrolled (412, 321) with delta (0, 0)
Screenshot: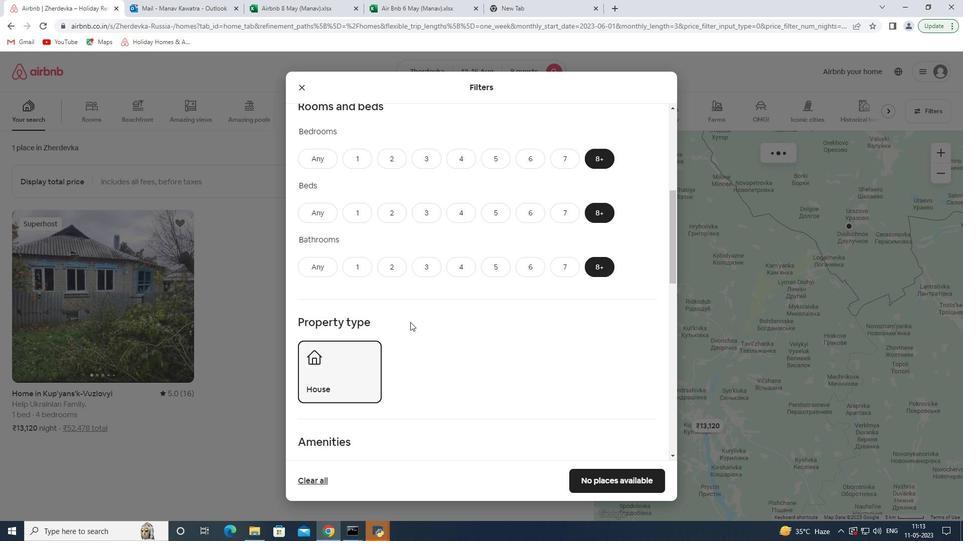
Action: Mouse moved to (321, 410)
Screenshot: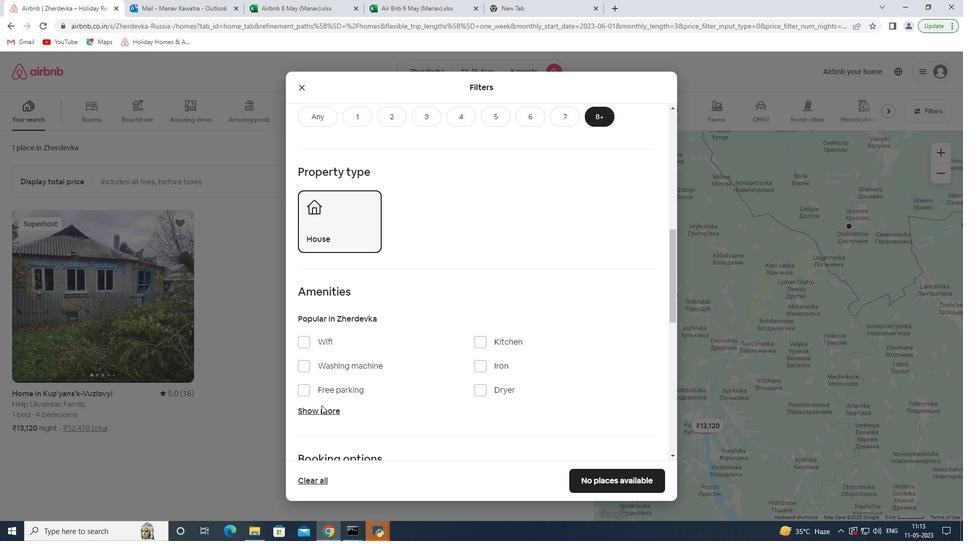 
Action: Mouse pressed left at (321, 410)
Screenshot: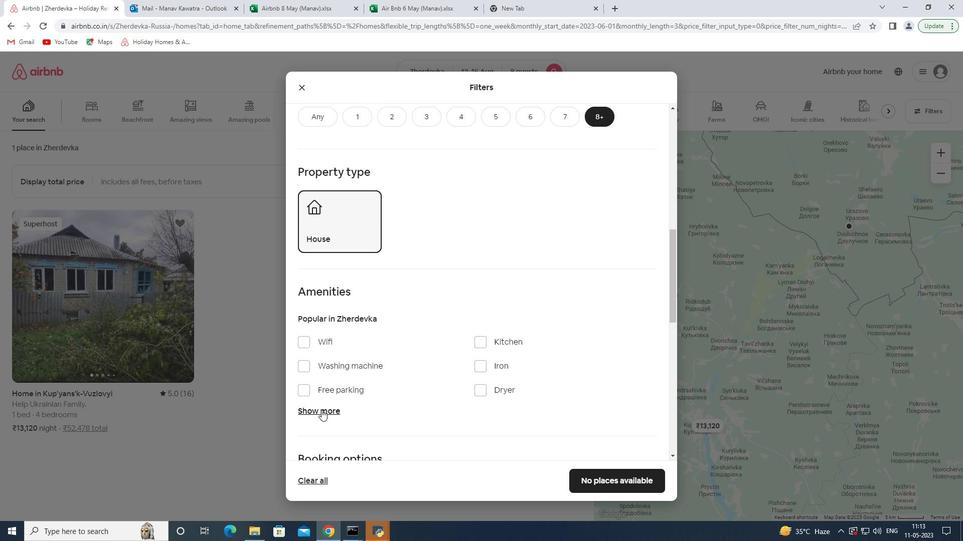 
Action: Mouse moved to (349, 391)
Screenshot: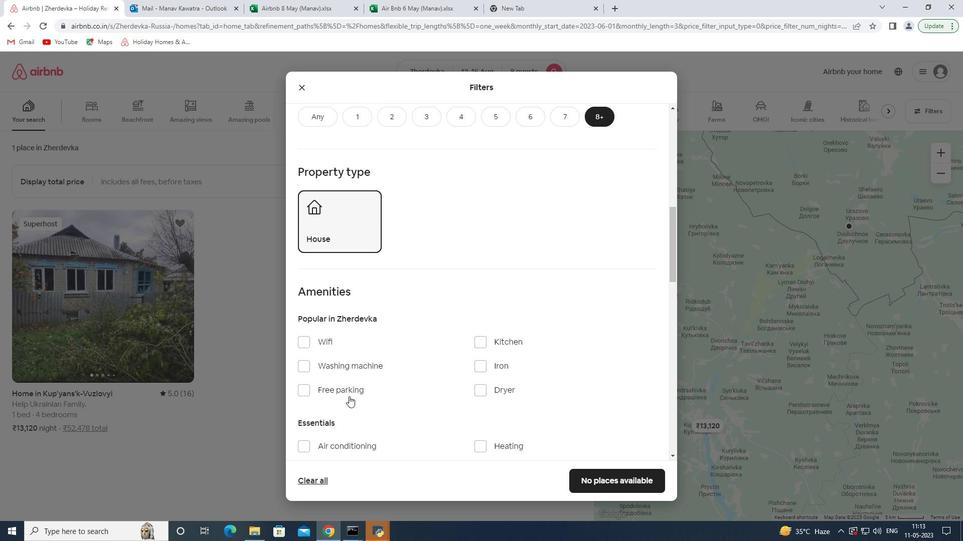 
Action: Mouse pressed left at (349, 391)
Screenshot: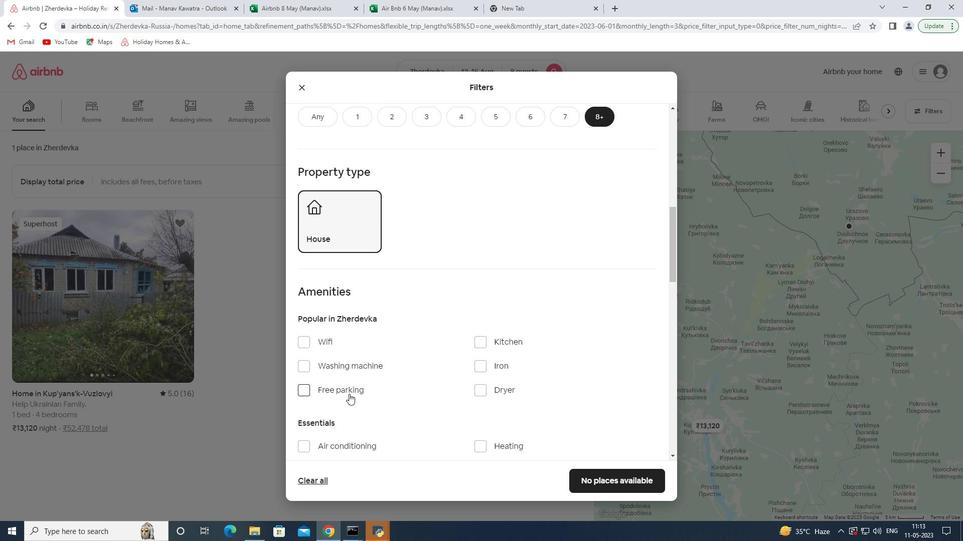 
Action: Mouse moved to (326, 340)
Screenshot: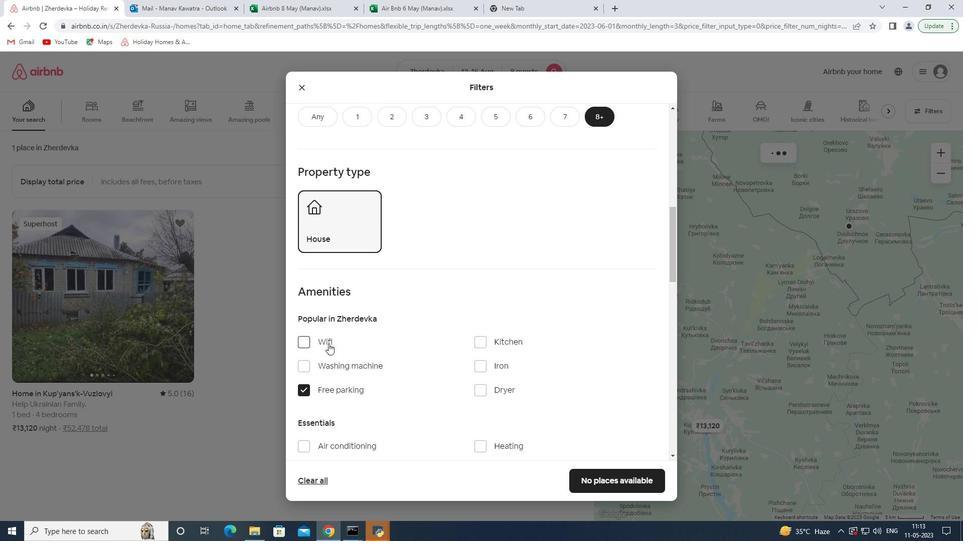 
Action: Mouse pressed left at (326, 340)
Screenshot: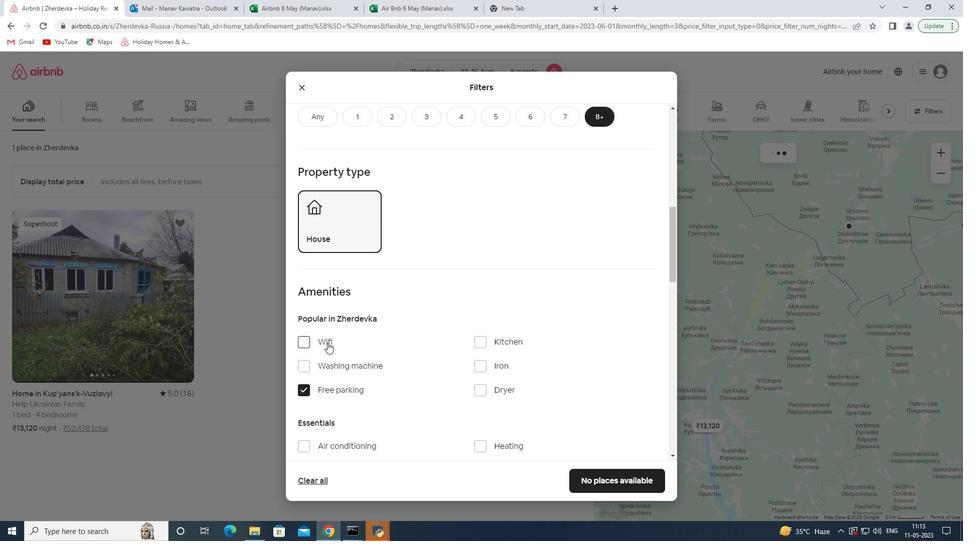 
Action: Mouse moved to (394, 336)
Screenshot: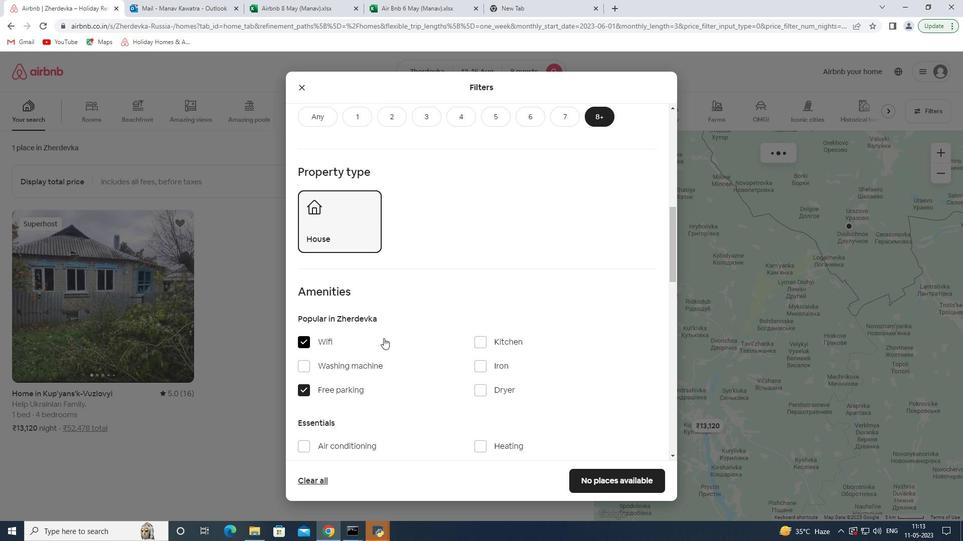 
Action: Mouse scrolled (394, 335) with delta (0, 0)
Screenshot: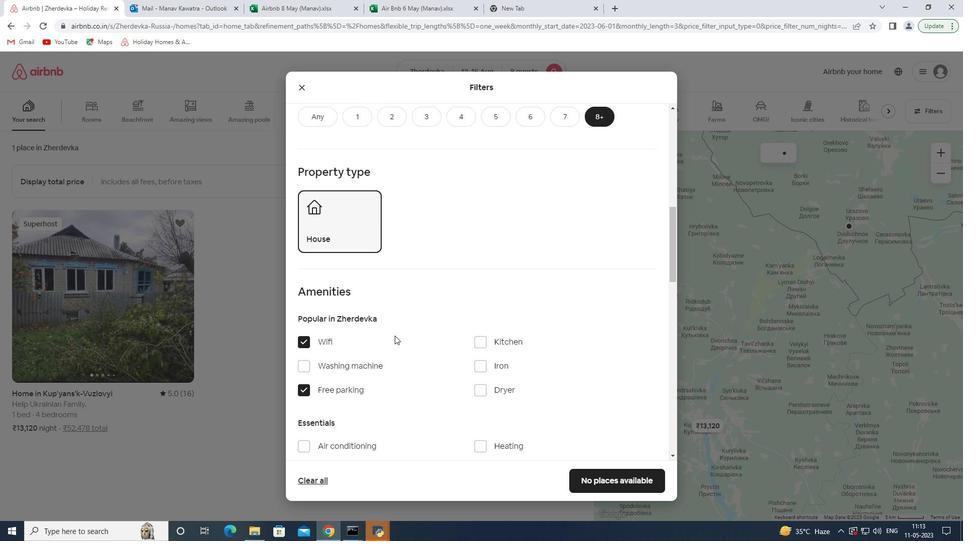 
Action: Mouse scrolled (394, 335) with delta (0, 0)
Screenshot: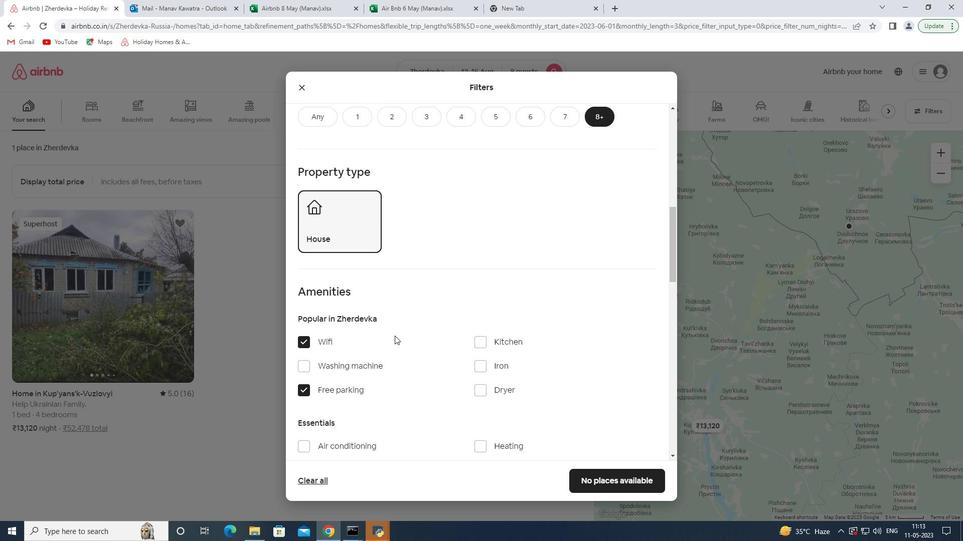 
Action: Mouse scrolled (394, 335) with delta (0, 0)
Screenshot: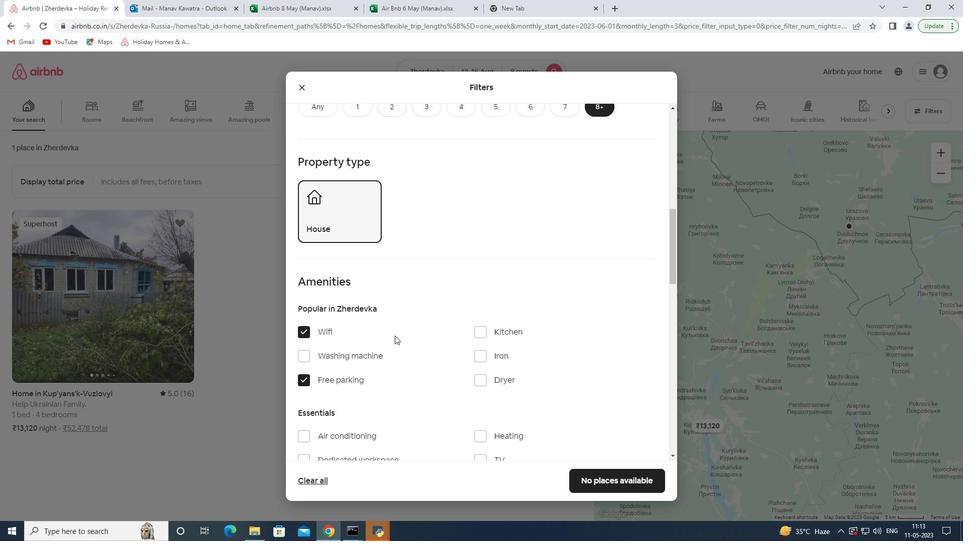 
Action: Mouse moved to (484, 317)
Screenshot: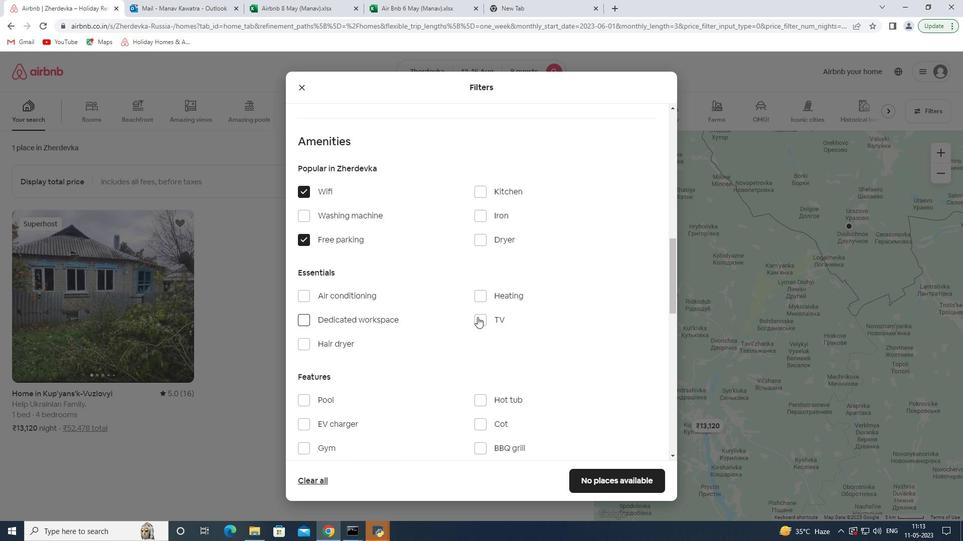 
Action: Mouse pressed left at (484, 317)
Screenshot: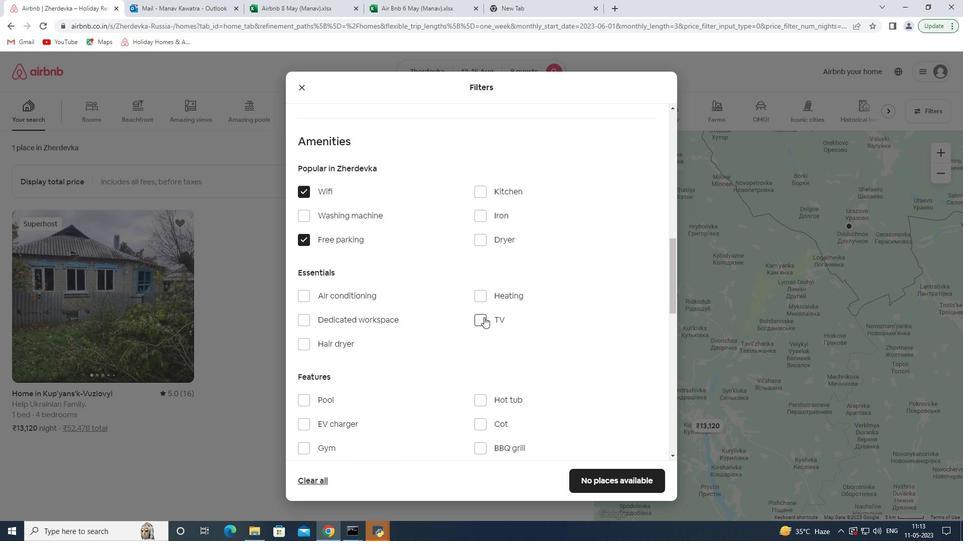 
Action: Mouse moved to (482, 317)
Screenshot: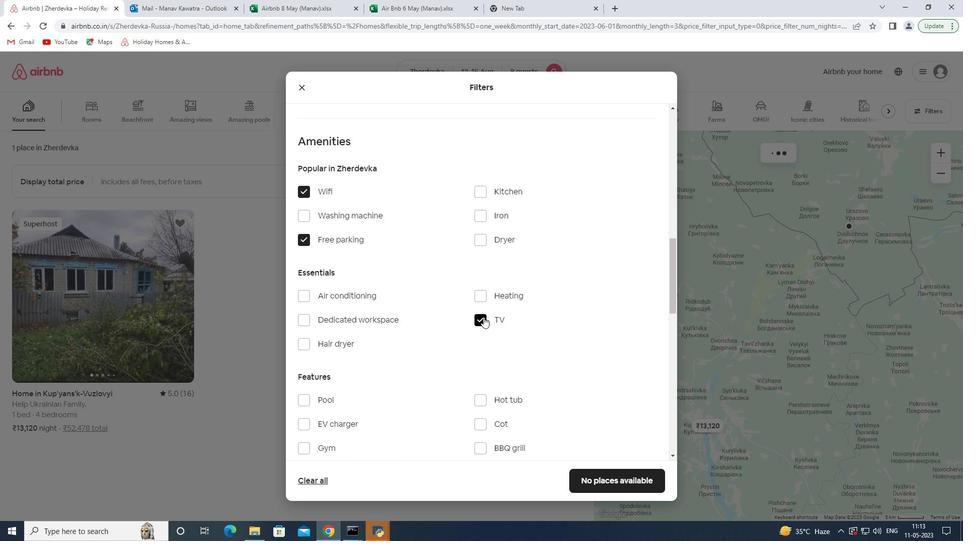 
Action: Mouse scrolled (482, 317) with delta (0, 0)
Screenshot: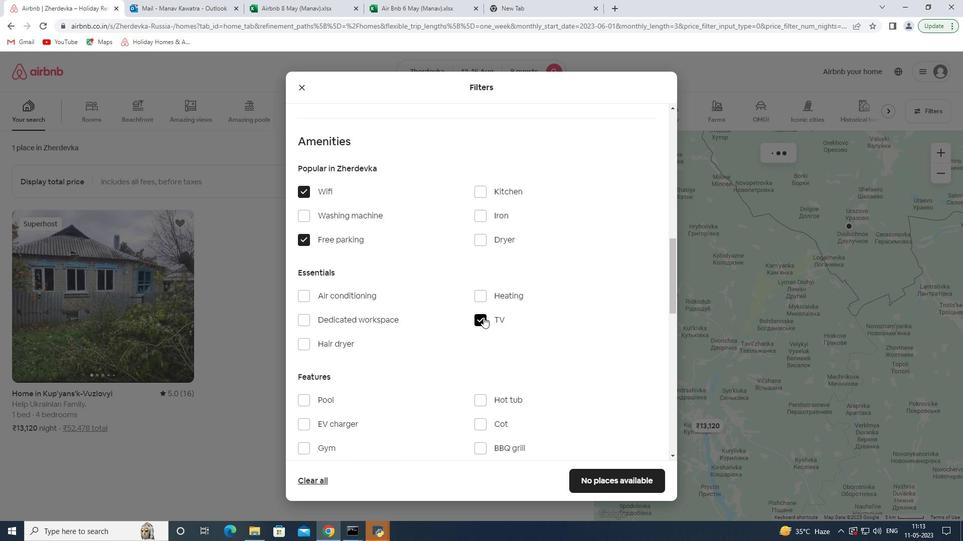 
Action: Mouse scrolled (482, 317) with delta (0, 0)
Screenshot: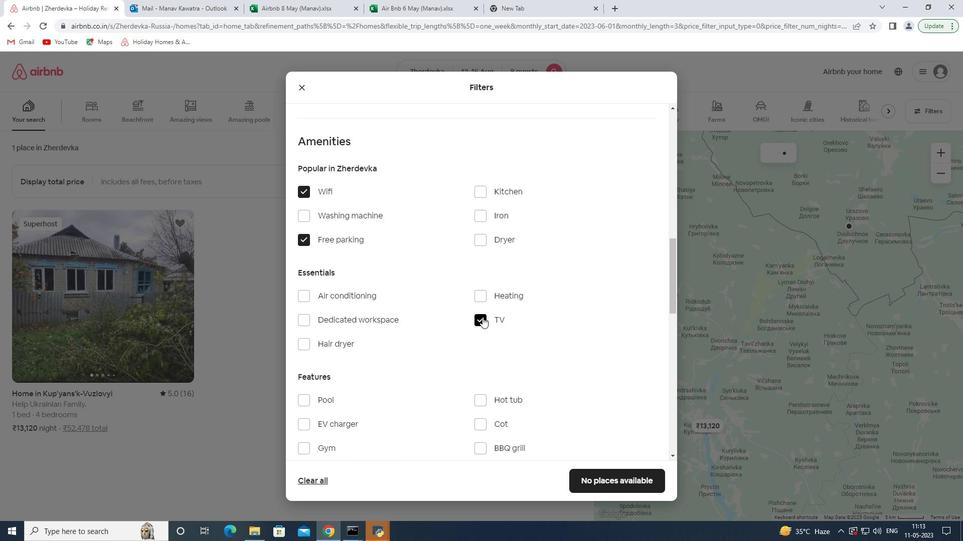 
Action: Mouse moved to (324, 350)
Screenshot: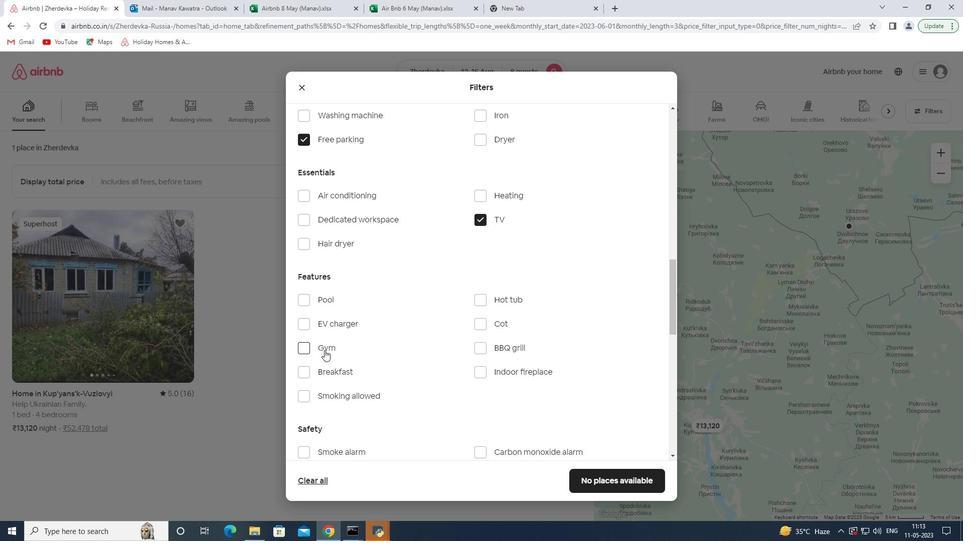 
Action: Mouse pressed left at (324, 350)
Screenshot: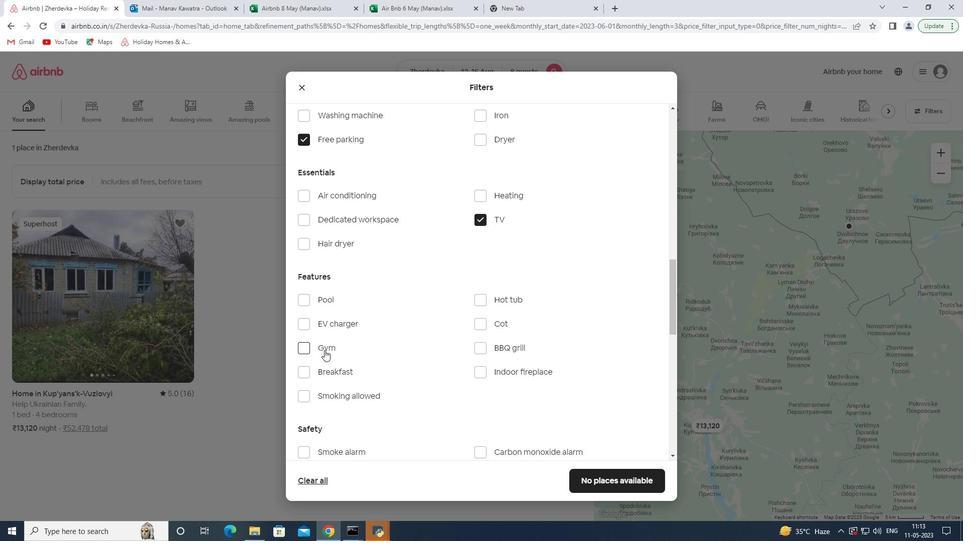 
Action: Mouse moved to (327, 371)
Screenshot: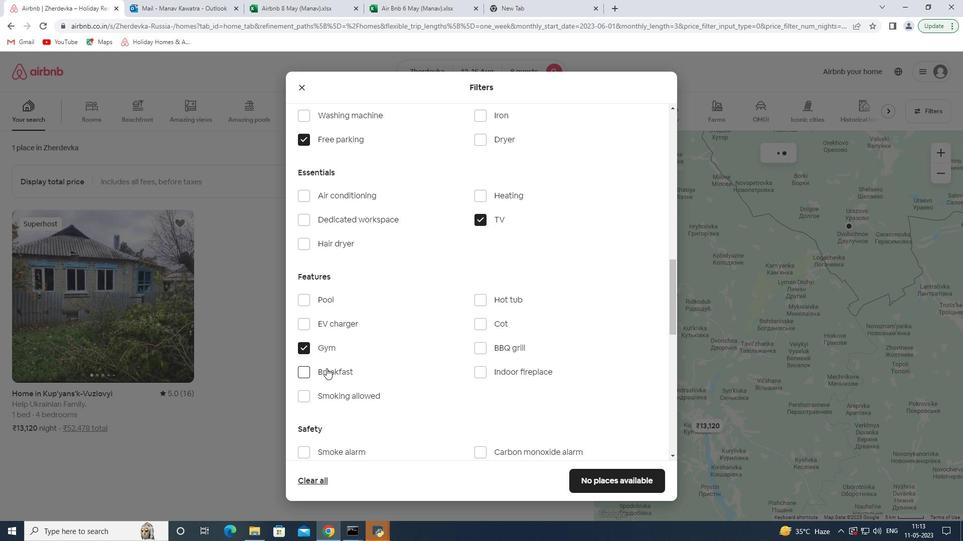 
Action: Mouse pressed left at (327, 371)
Screenshot: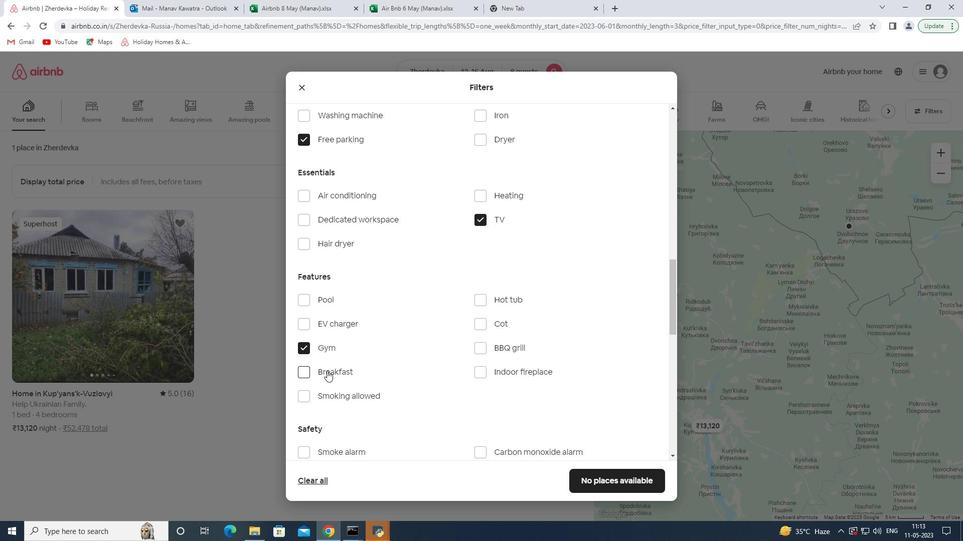 
Action: Mouse moved to (335, 371)
Screenshot: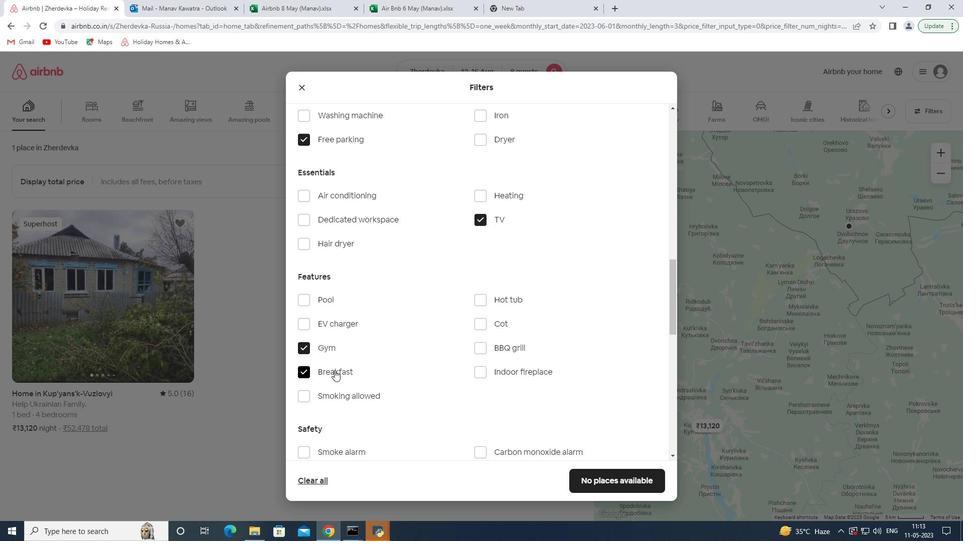 
Action: Mouse scrolled (335, 371) with delta (0, 0)
Screenshot: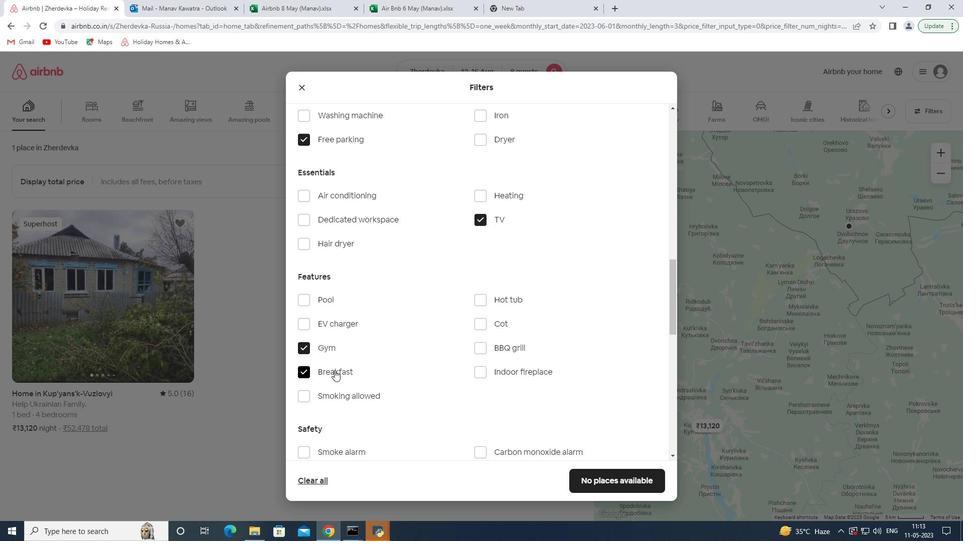 
Action: Mouse moved to (336, 371)
Screenshot: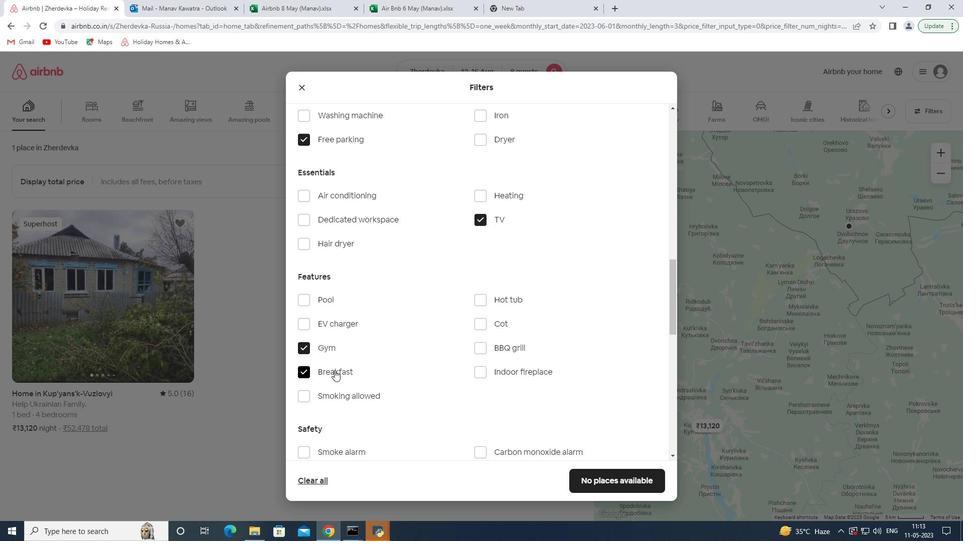 
Action: Mouse scrolled (336, 371) with delta (0, 0)
Screenshot: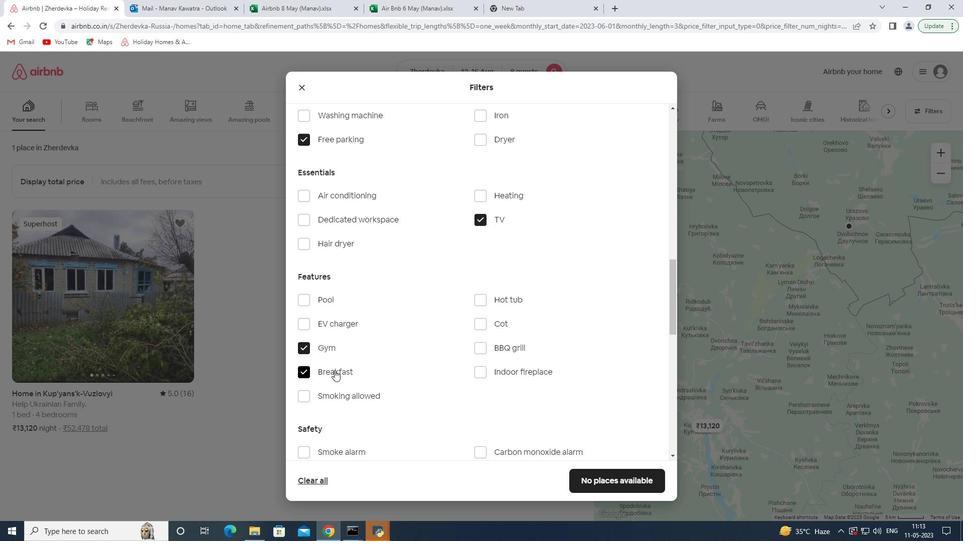 
Action: Mouse moved to (485, 321)
Screenshot: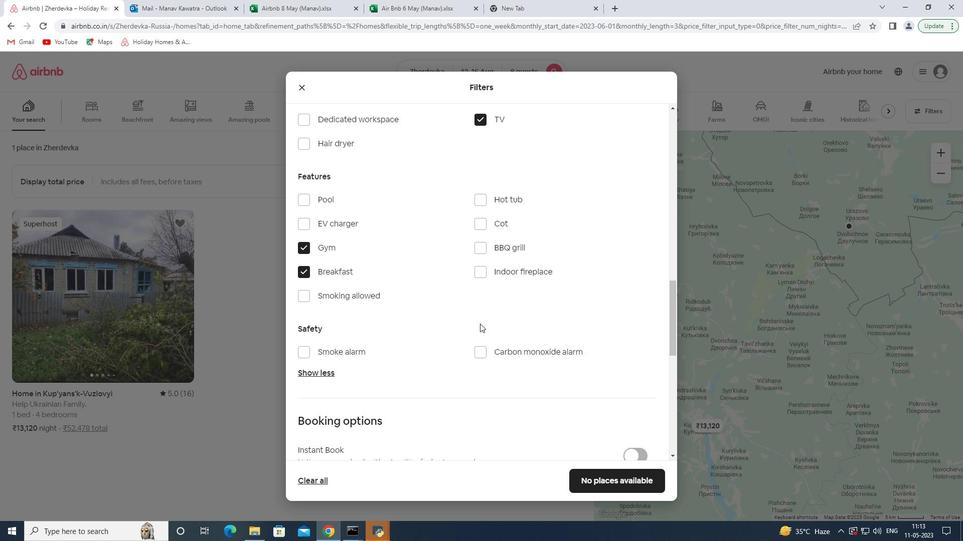 
Action: Mouse scrolled (485, 320) with delta (0, 0)
Screenshot: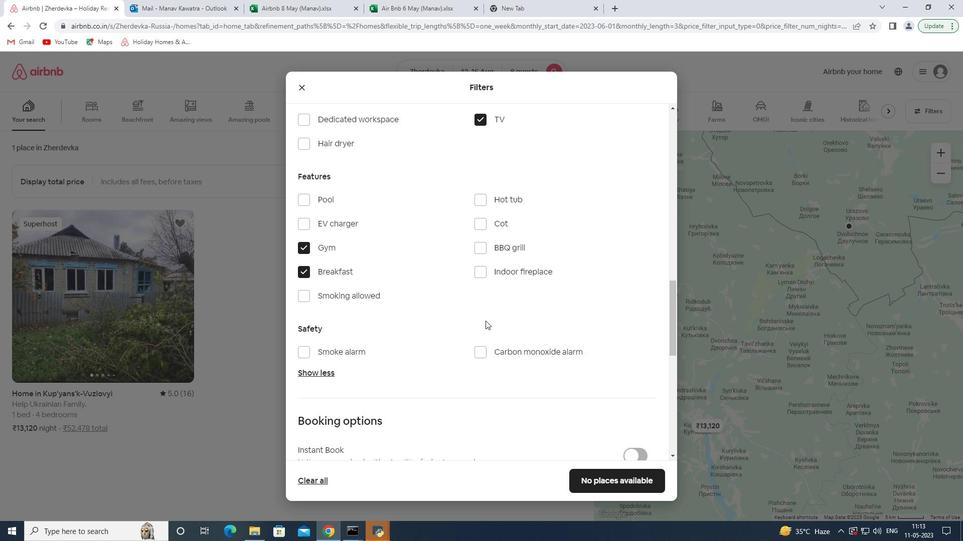 
Action: Mouse scrolled (485, 320) with delta (0, 0)
Screenshot: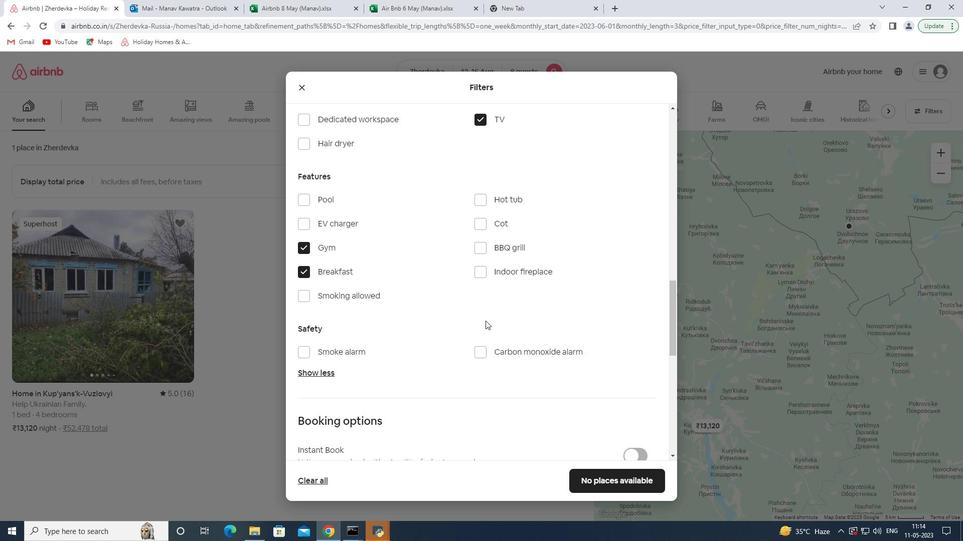 
Action: Mouse moved to (633, 393)
Screenshot: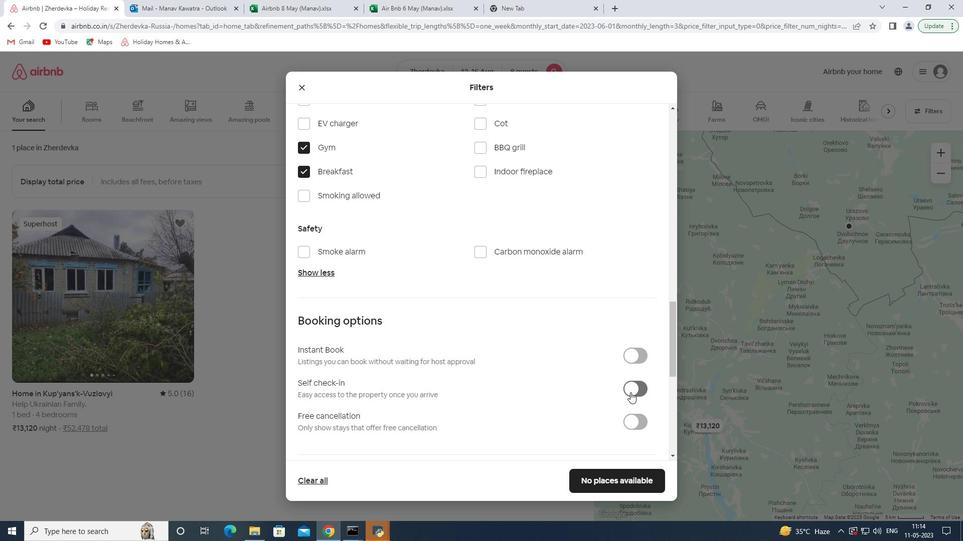 
Action: Mouse pressed left at (633, 393)
Screenshot: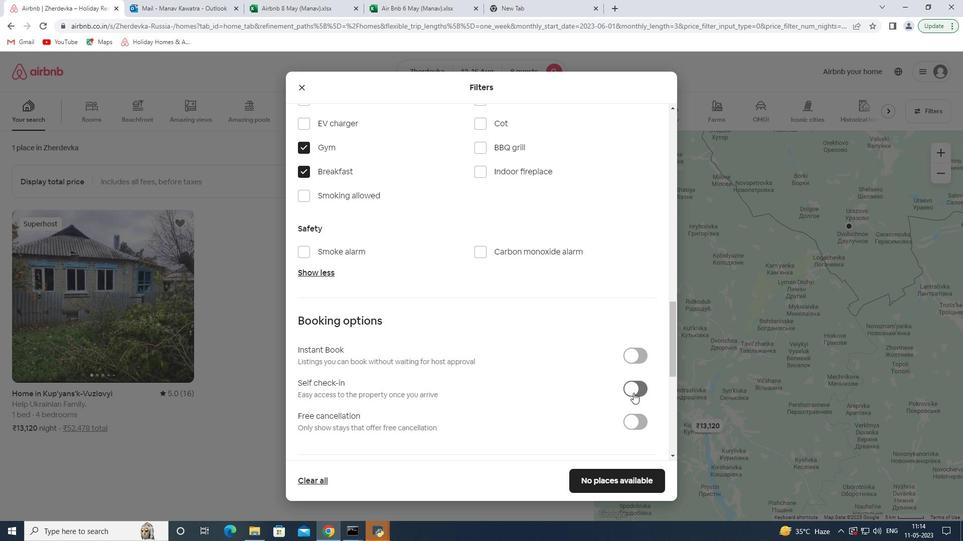 
Action: Mouse moved to (609, 399)
Screenshot: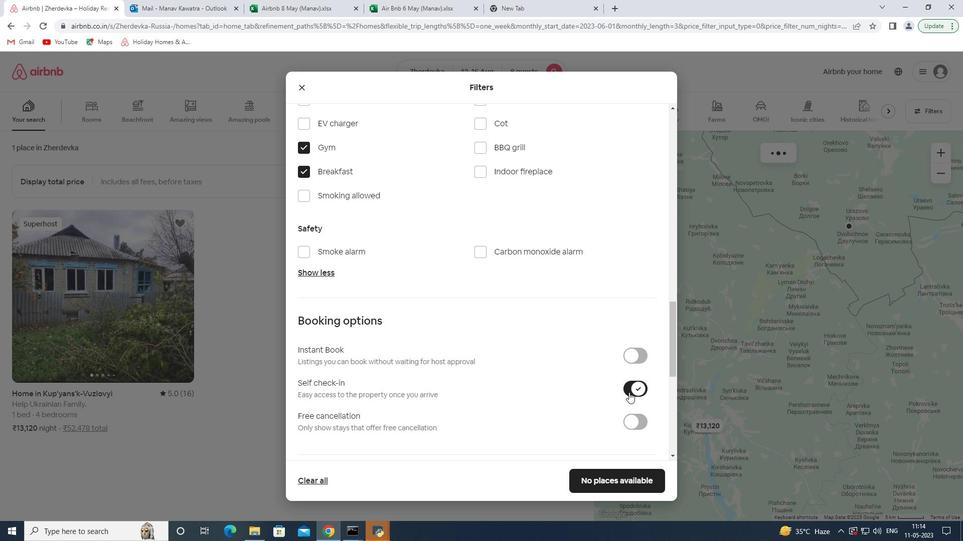 
Action: Mouse scrolled (609, 399) with delta (0, 0)
Screenshot: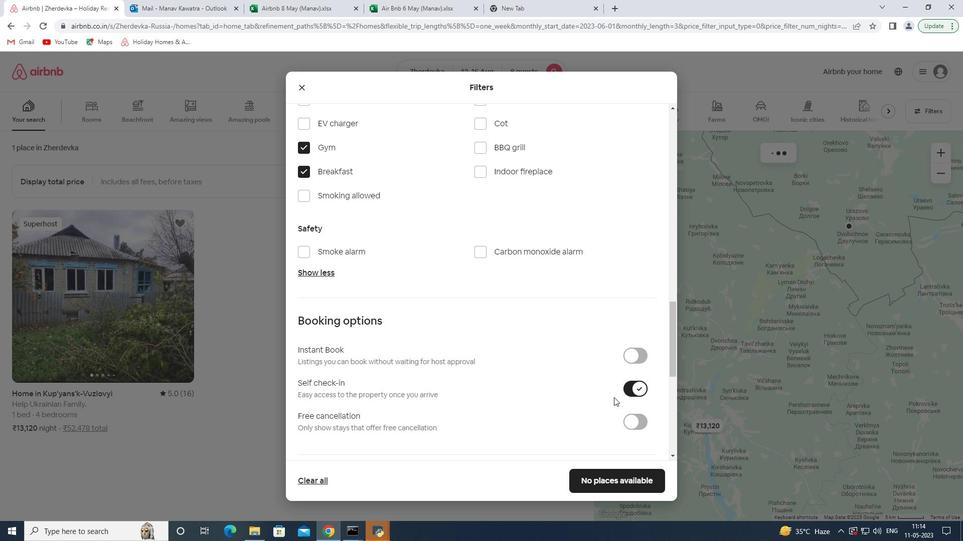 
Action: Mouse scrolled (609, 399) with delta (0, 0)
Screenshot: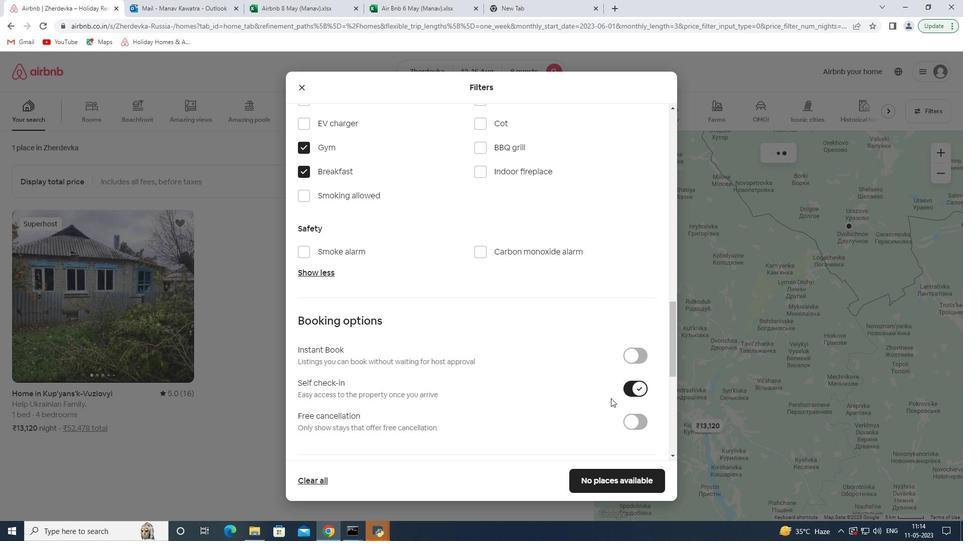 
Action: Mouse scrolled (609, 399) with delta (0, 0)
Screenshot: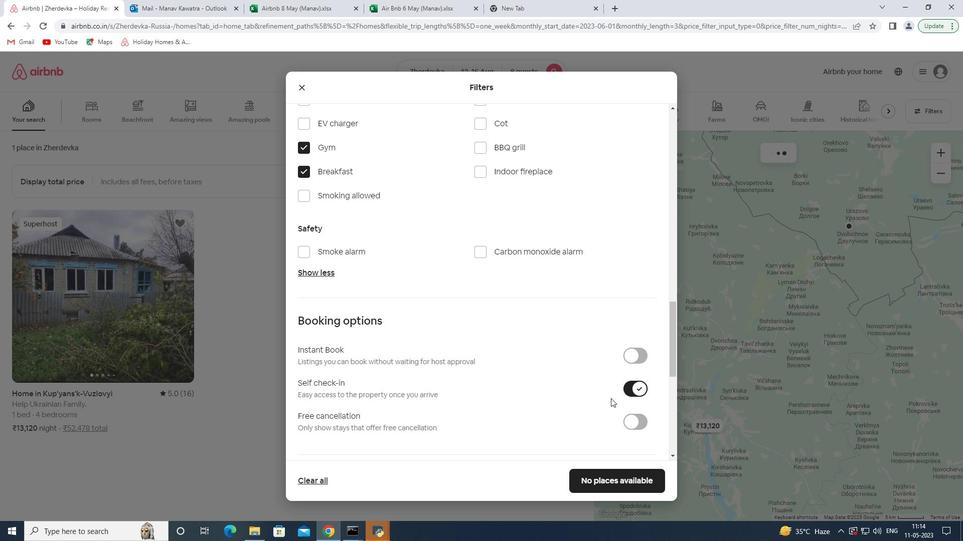 
Action: Mouse moved to (546, 407)
Screenshot: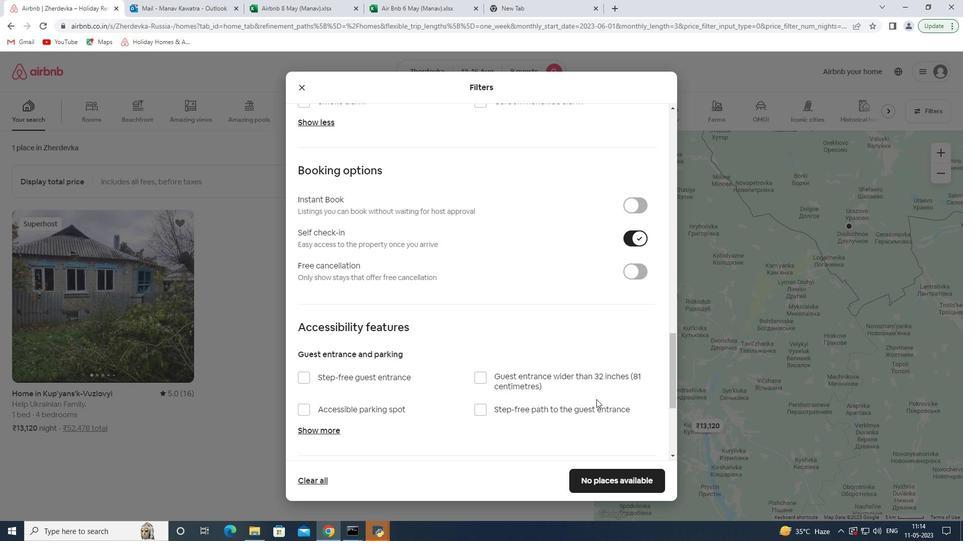 
Action: Mouse scrolled (546, 407) with delta (0, 0)
Screenshot: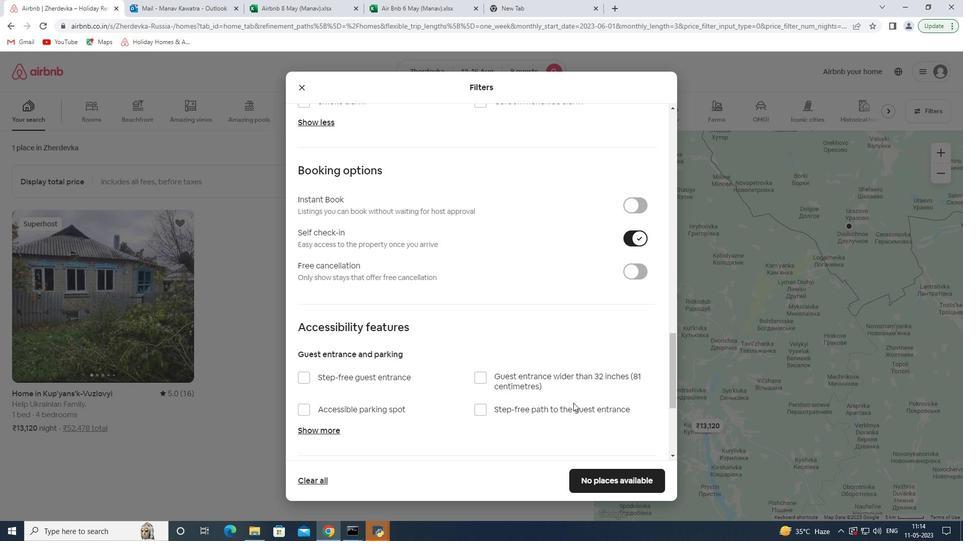 
Action: Mouse scrolled (546, 407) with delta (0, 0)
Screenshot: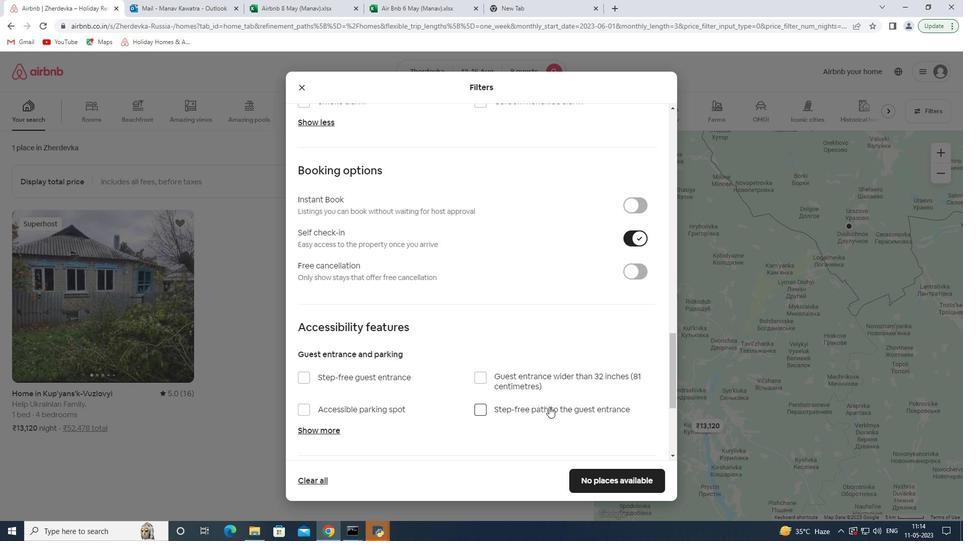 
Action: Mouse scrolled (546, 407) with delta (0, 0)
Screenshot: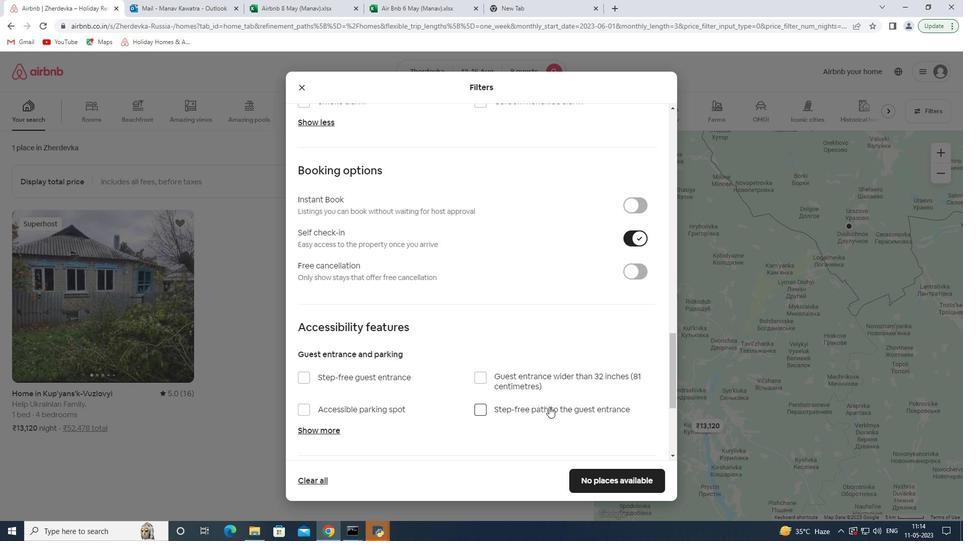 
Action: Mouse scrolled (546, 407) with delta (0, 0)
Screenshot: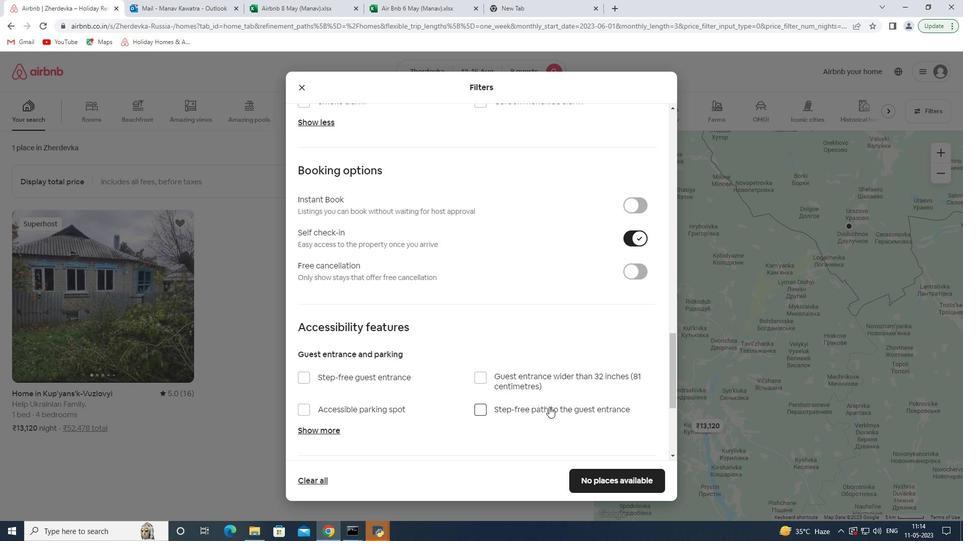 
Action: Mouse scrolled (546, 407) with delta (0, 0)
Screenshot: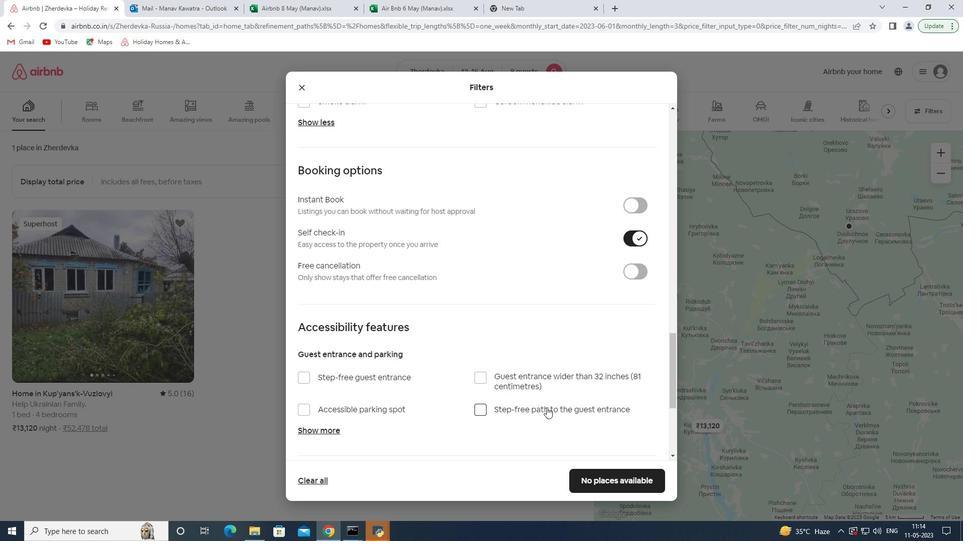 
Action: Mouse moved to (598, 487)
Screenshot: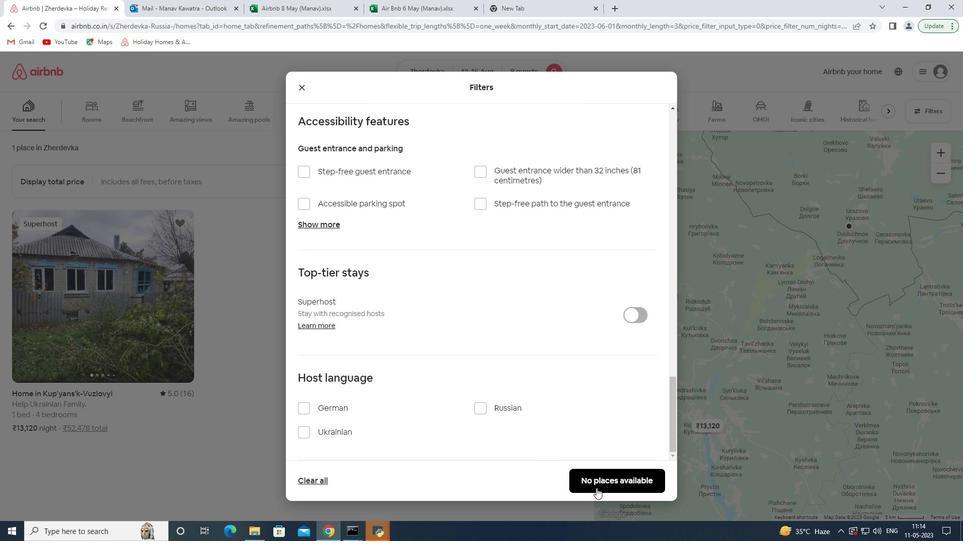 
Action: Mouse pressed left at (598, 487)
Screenshot: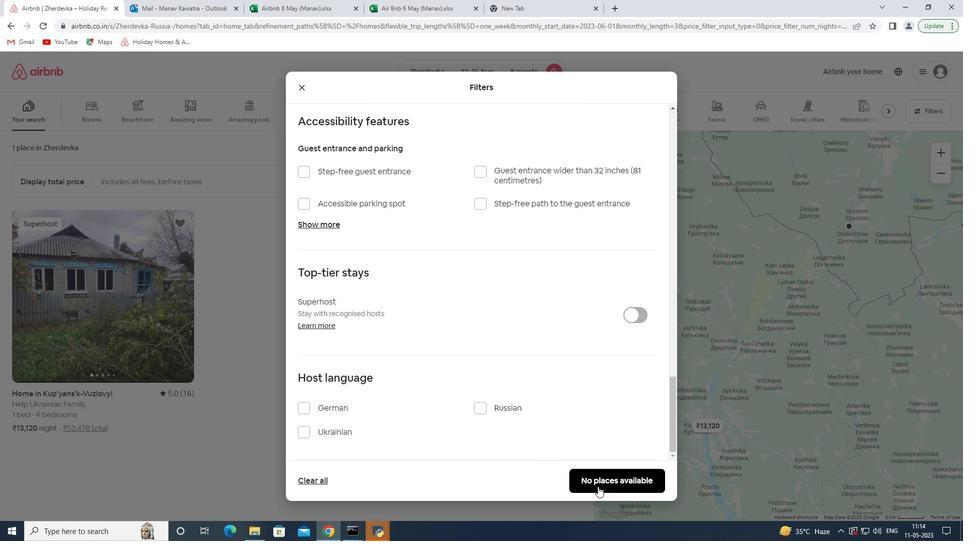 
